 Task: Look for space in Fraijanes, Guatemala from 2nd September, 2023 to 6th September, 2023 for 2 adults in price range Rs.15000 to Rs.20000. Place can be entire place with 1  bedroom having 1 bed and 1 bathroom. Property type can be house, flat, guest house, hotel. Booking option can be shelf check-in. Required host language is English.
Action: Mouse moved to (430, 72)
Screenshot: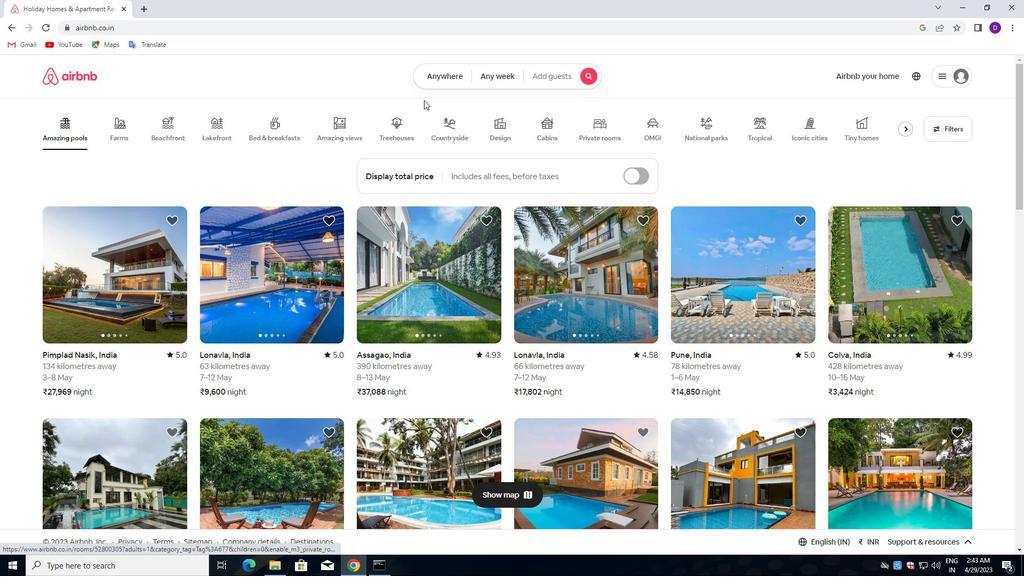 
Action: Mouse pressed left at (430, 72)
Screenshot: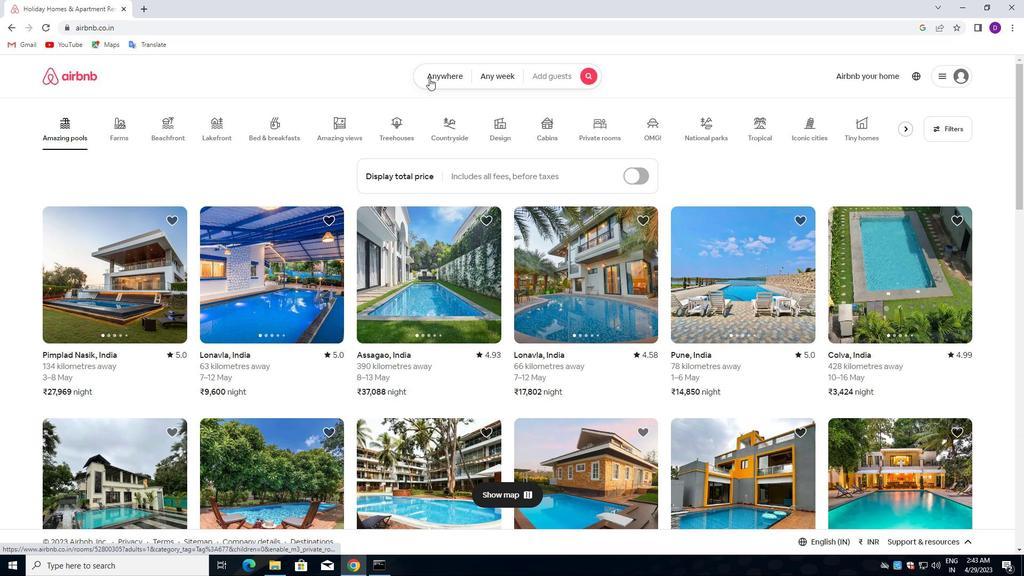 
Action: Mouse moved to (325, 120)
Screenshot: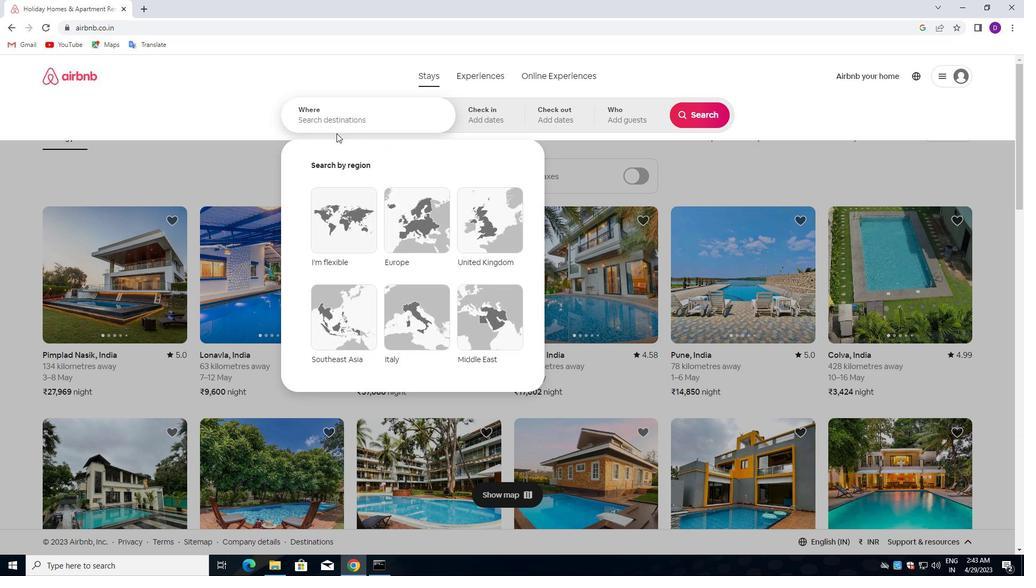 
Action: Mouse pressed left at (325, 120)
Screenshot: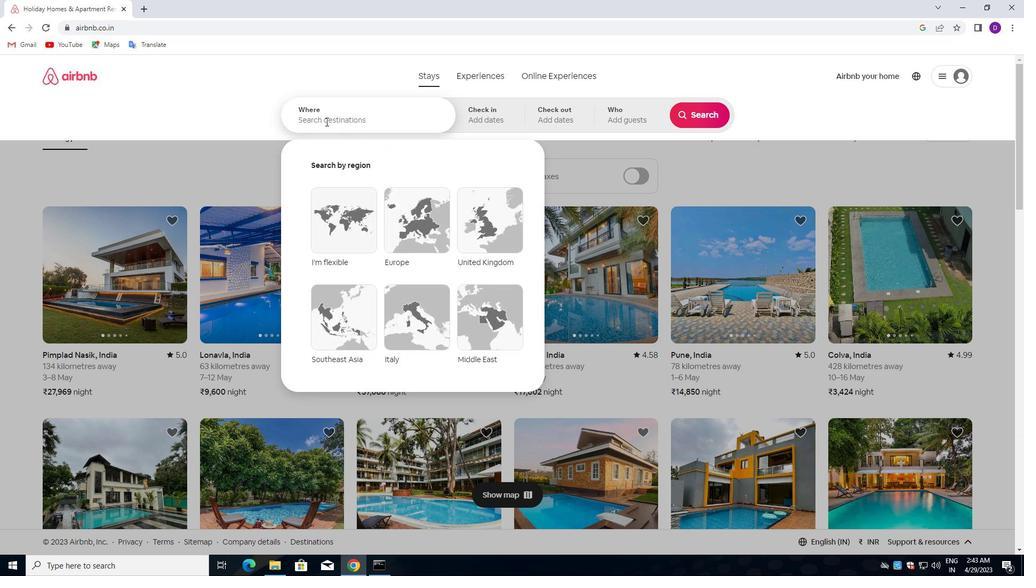
Action: Key pressed <Key.shift><Key.shift><Key.shift><Key.shift><Key.shift><Key.shift><Key.shift>FRAI
Screenshot: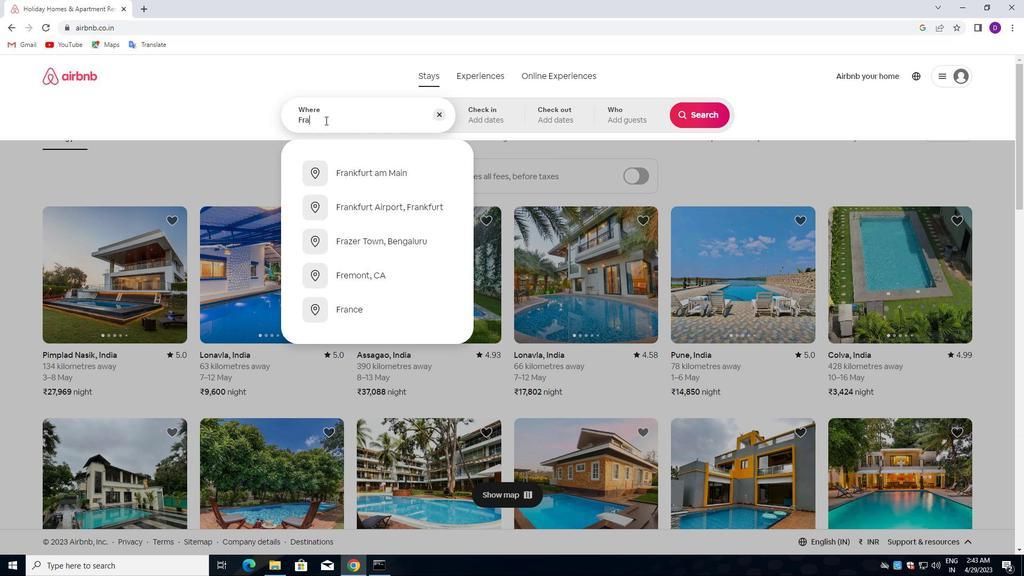 
Action: Mouse moved to (325, 120)
Screenshot: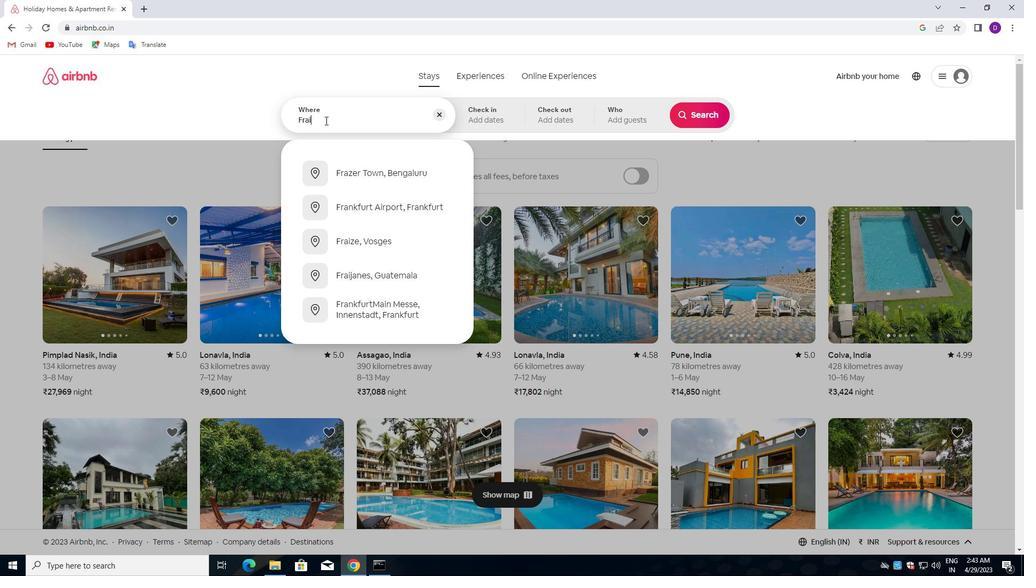 
Action: Key pressed JANES<Key.down><Key.enter>
Screenshot: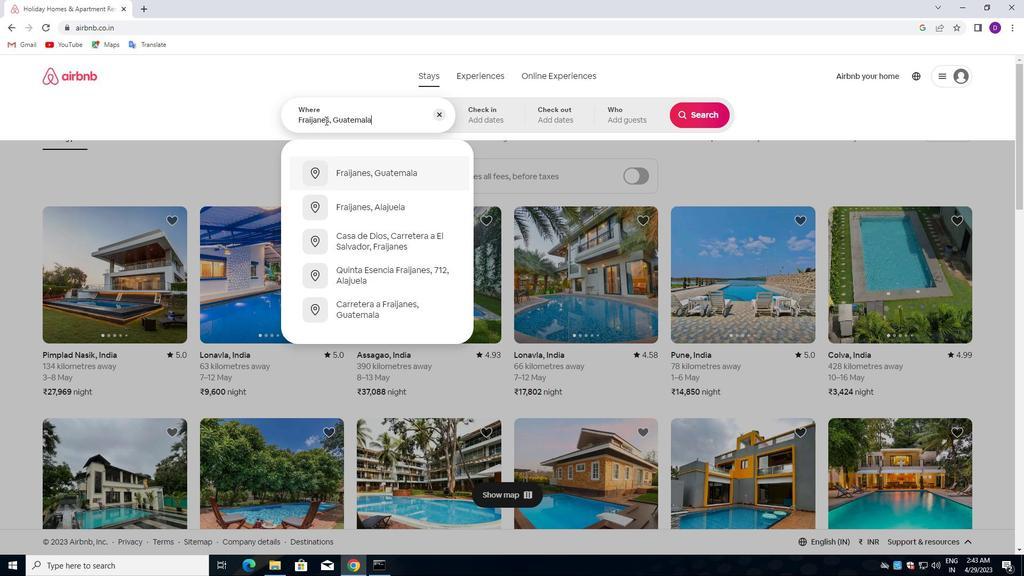 
Action: Mouse moved to (696, 203)
Screenshot: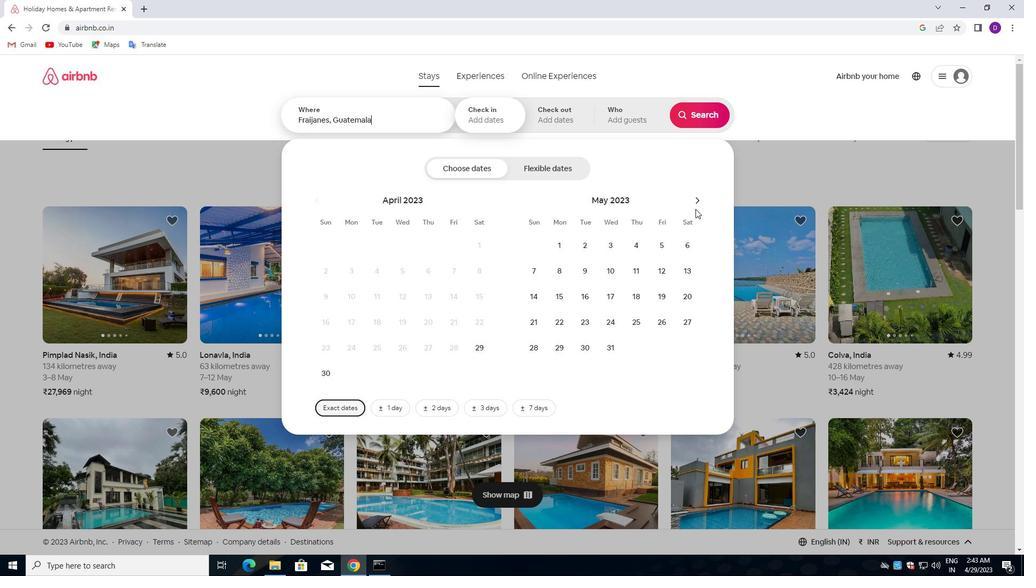 
Action: Mouse pressed left at (696, 203)
Screenshot: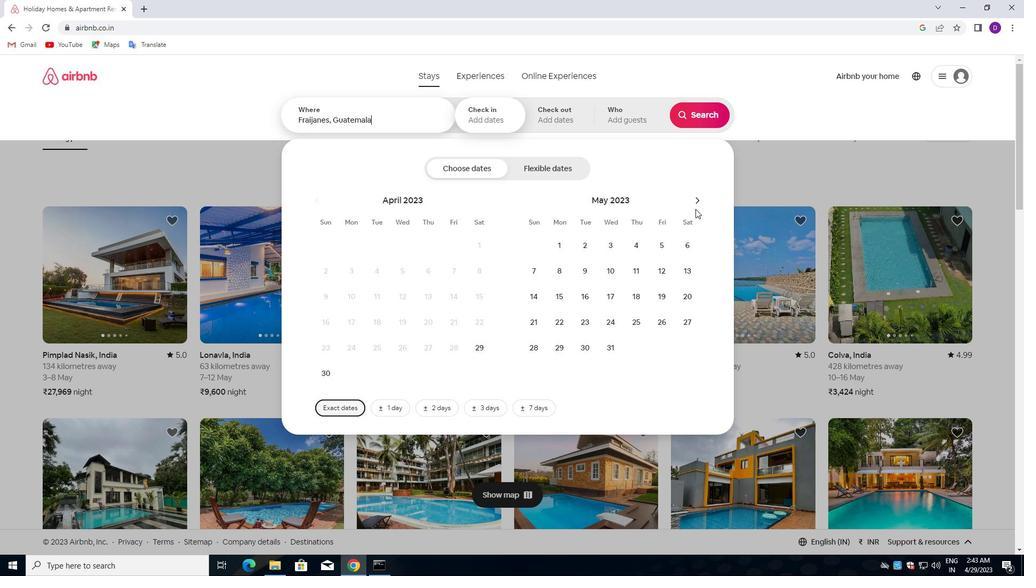 
Action: Mouse pressed left at (696, 203)
Screenshot: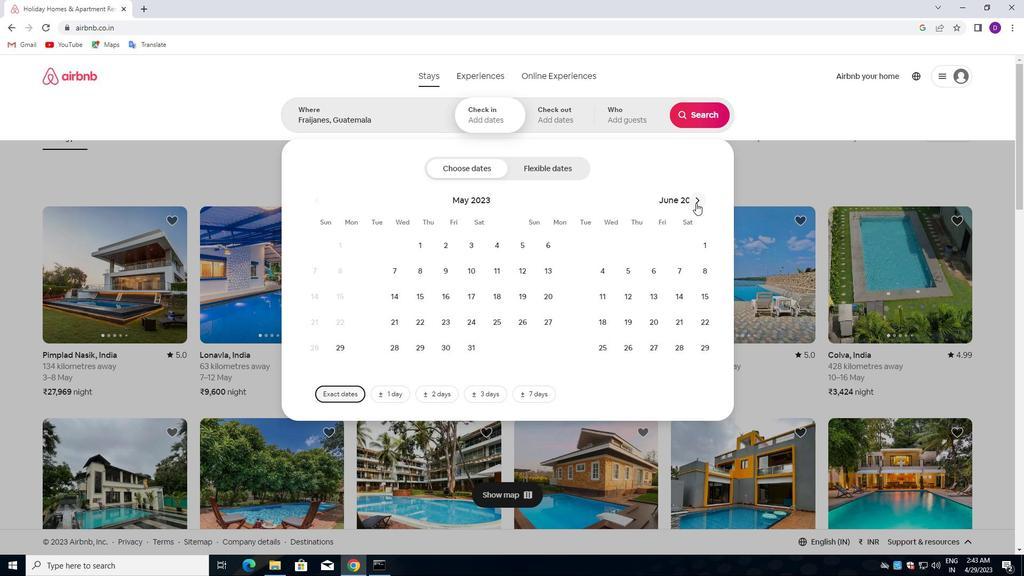 
Action: Mouse pressed left at (696, 203)
Screenshot: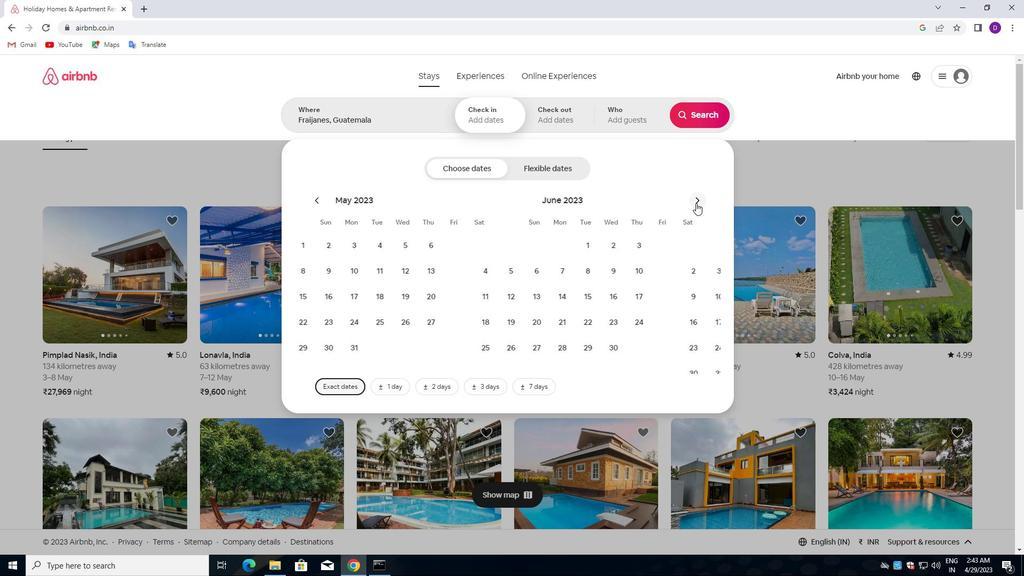 
Action: Mouse pressed left at (696, 203)
Screenshot: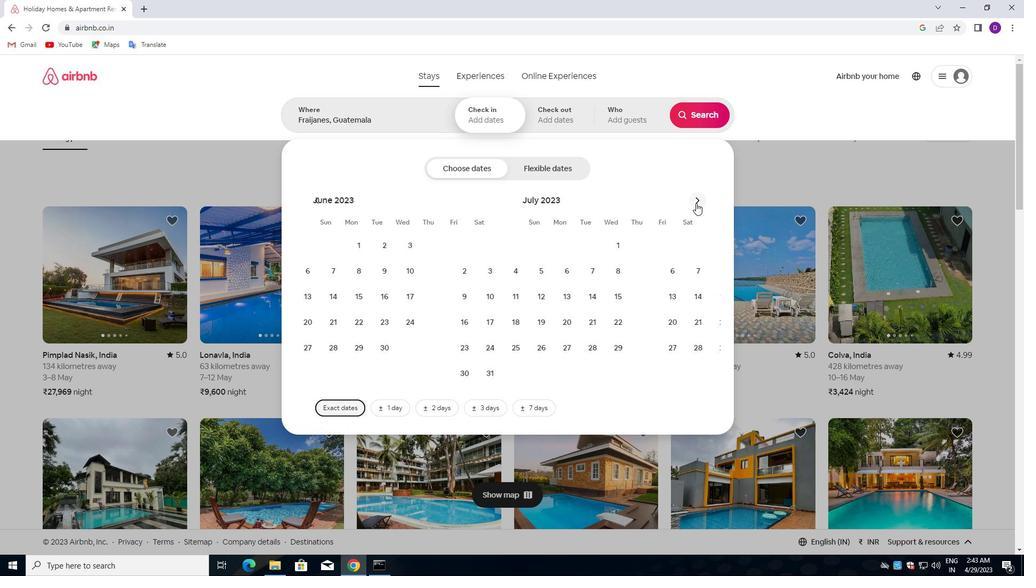 
Action: Mouse moved to (686, 243)
Screenshot: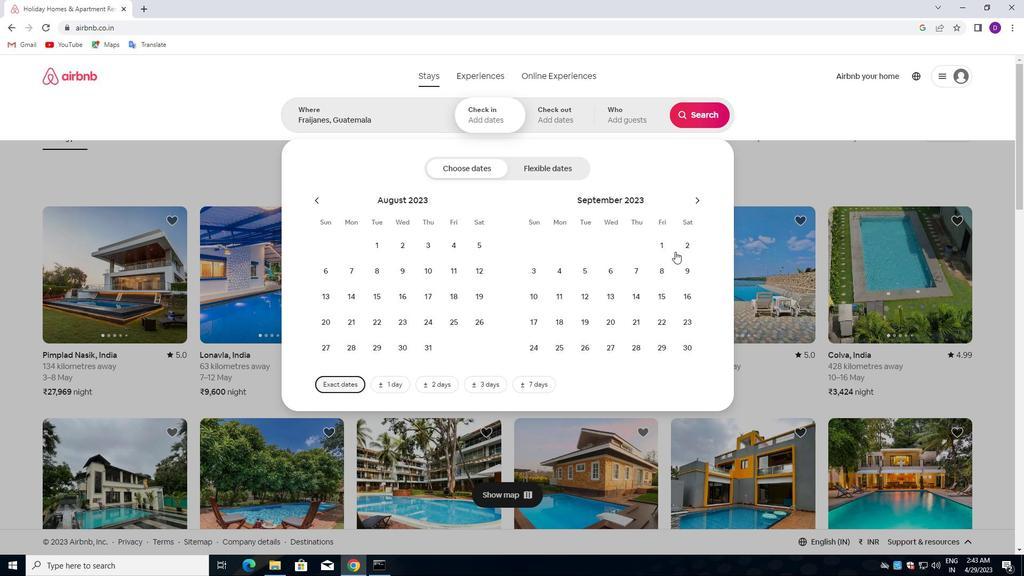 
Action: Mouse pressed left at (686, 243)
Screenshot: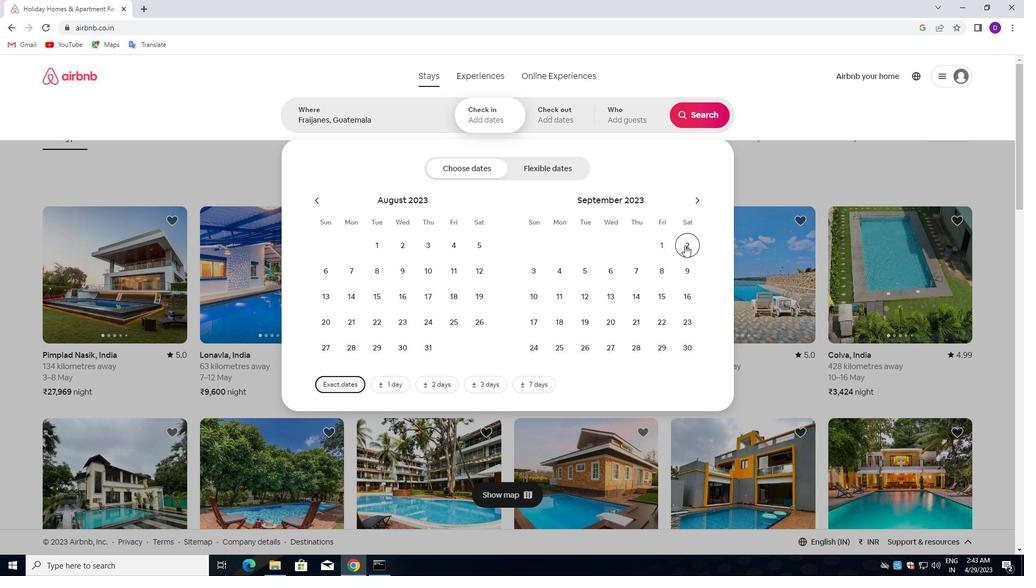 
Action: Mouse moved to (616, 268)
Screenshot: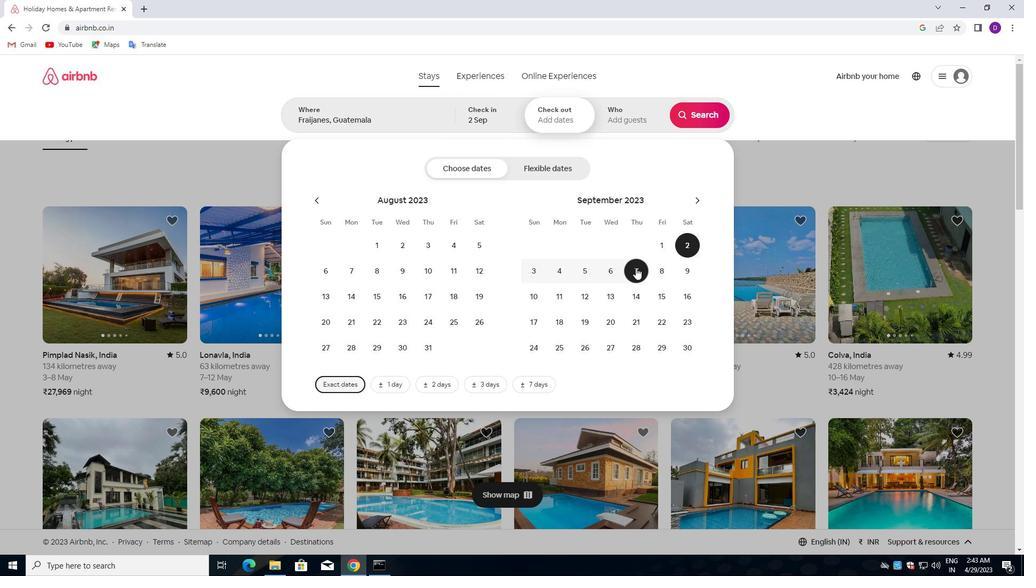 
Action: Mouse pressed left at (616, 268)
Screenshot: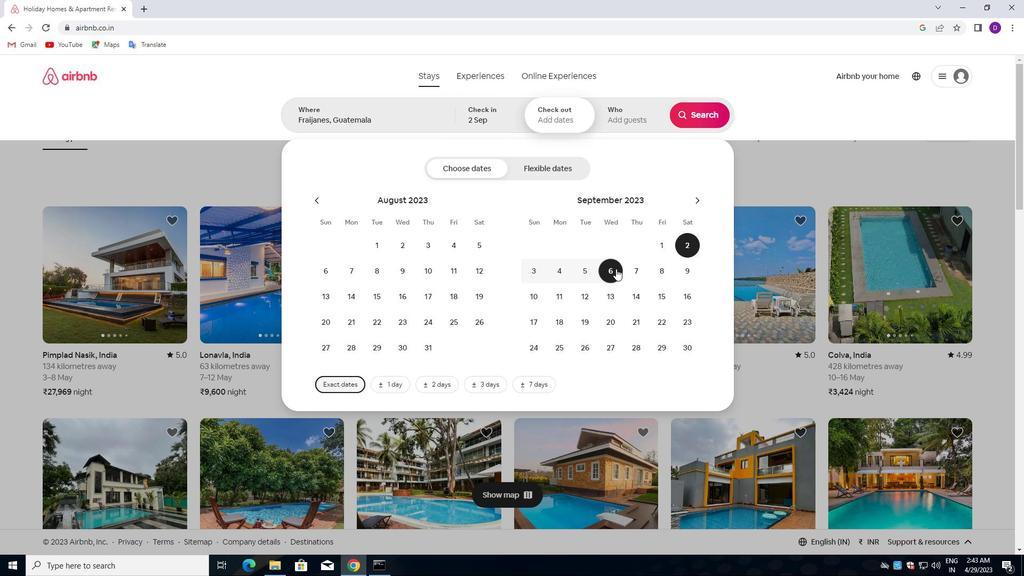 
Action: Mouse moved to (619, 113)
Screenshot: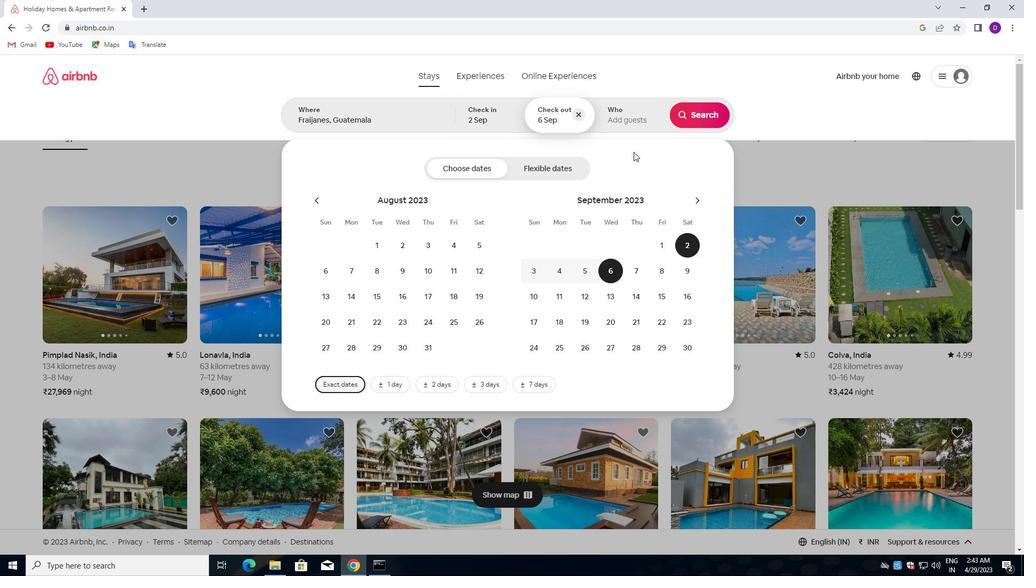 
Action: Mouse pressed left at (619, 113)
Screenshot: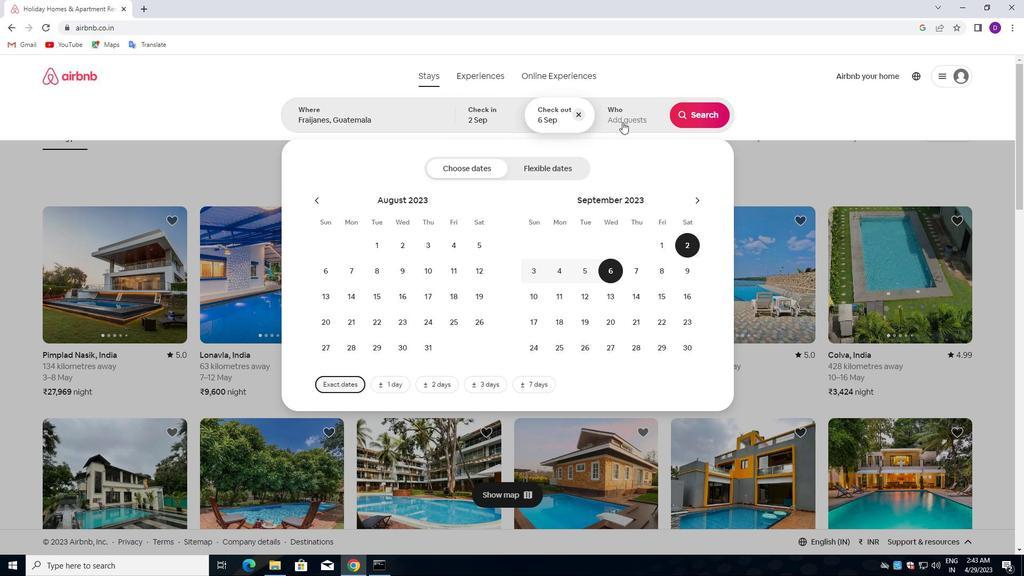 
Action: Mouse moved to (702, 170)
Screenshot: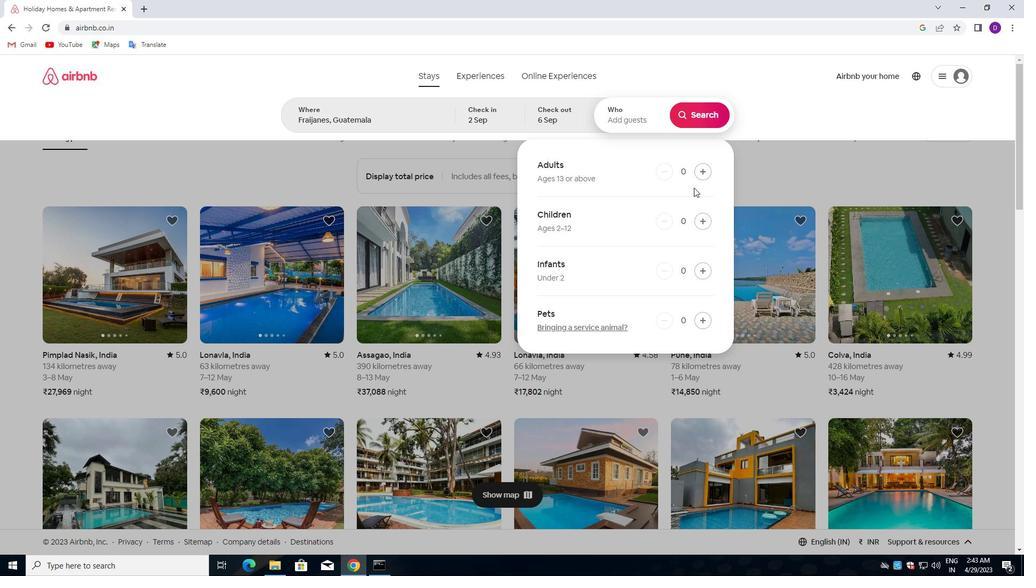 
Action: Mouse pressed left at (702, 170)
Screenshot: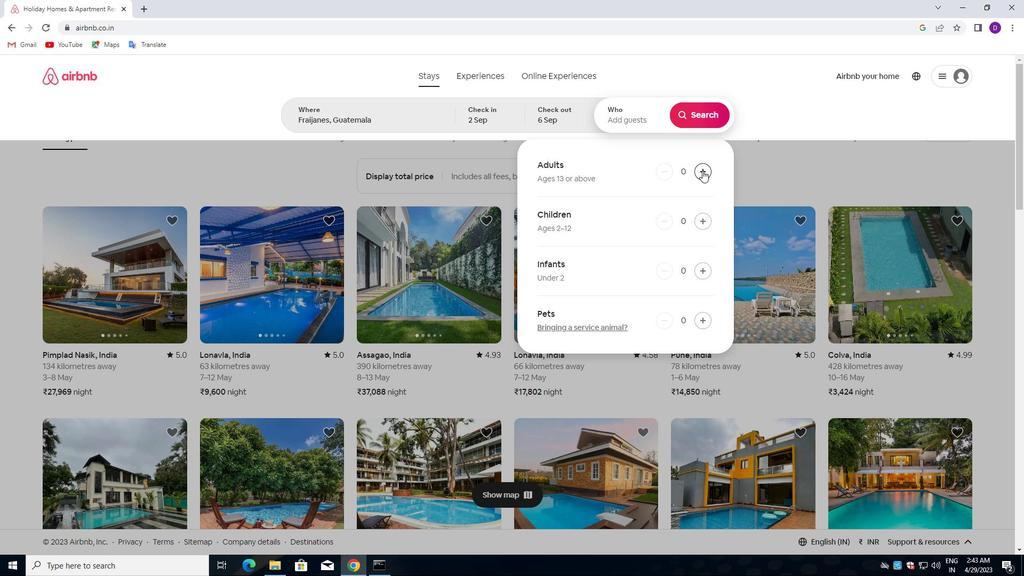 
Action: Mouse pressed left at (702, 170)
Screenshot: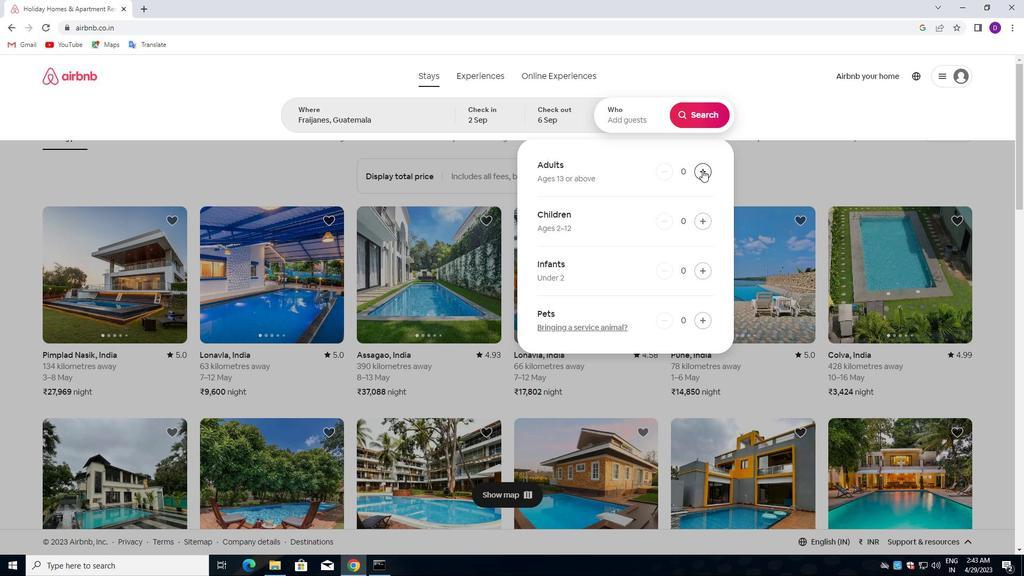 
Action: Mouse moved to (691, 116)
Screenshot: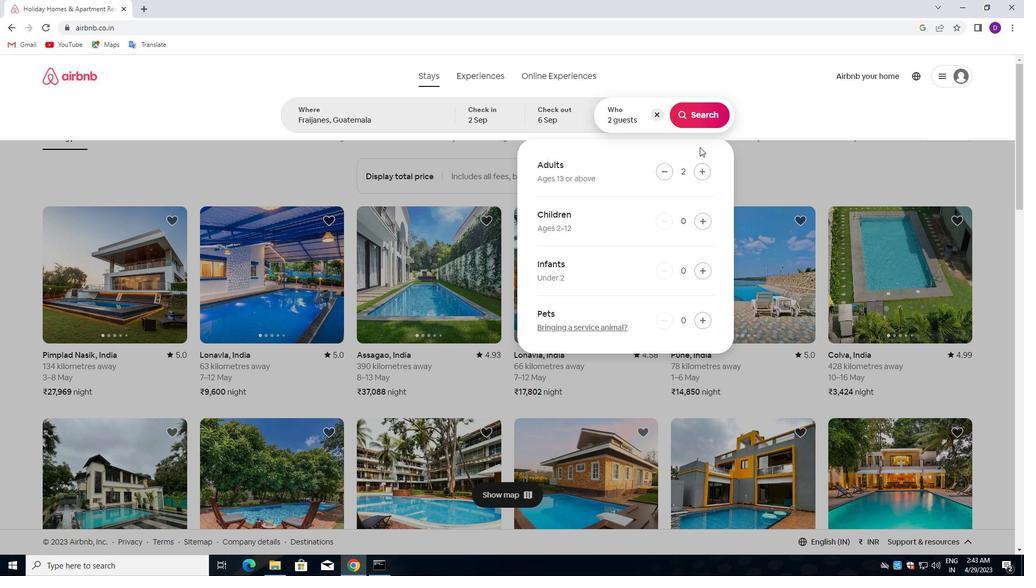 
Action: Mouse pressed left at (691, 116)
Screenshot: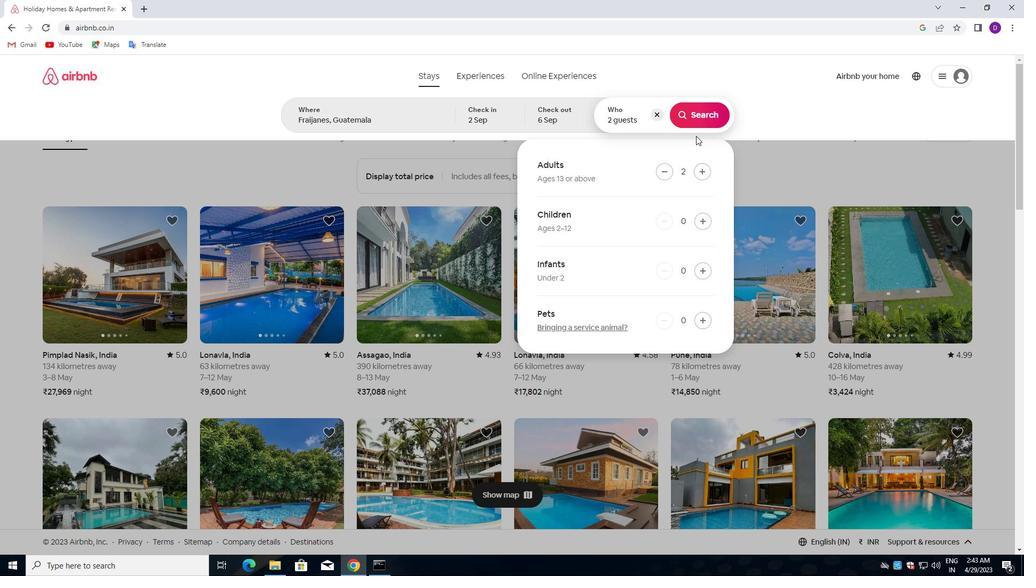 
Action: Mouse moved to (962, 114)
Screenshot: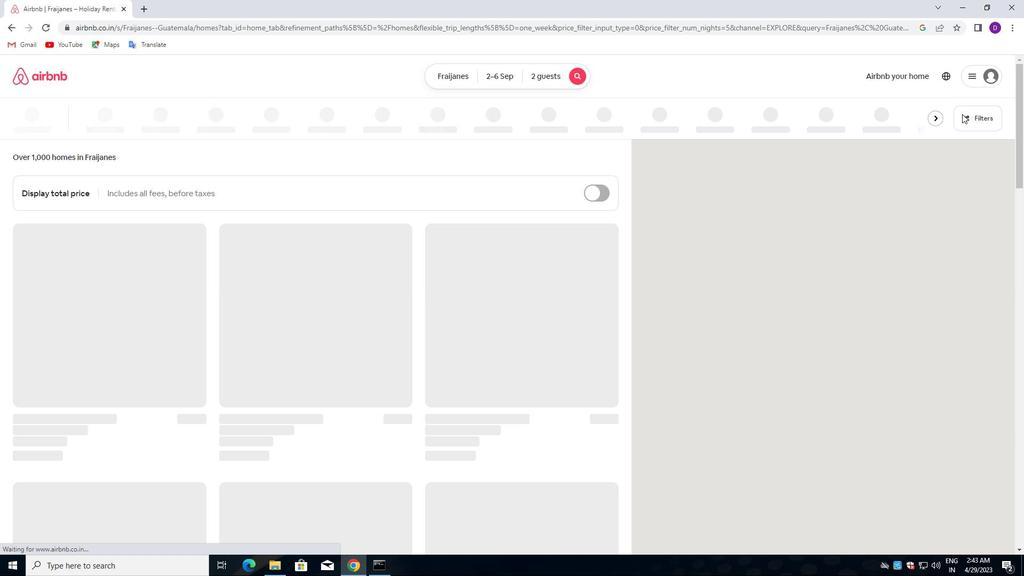 
Action: Mouse pressed left at (962, 114)
Screenshot: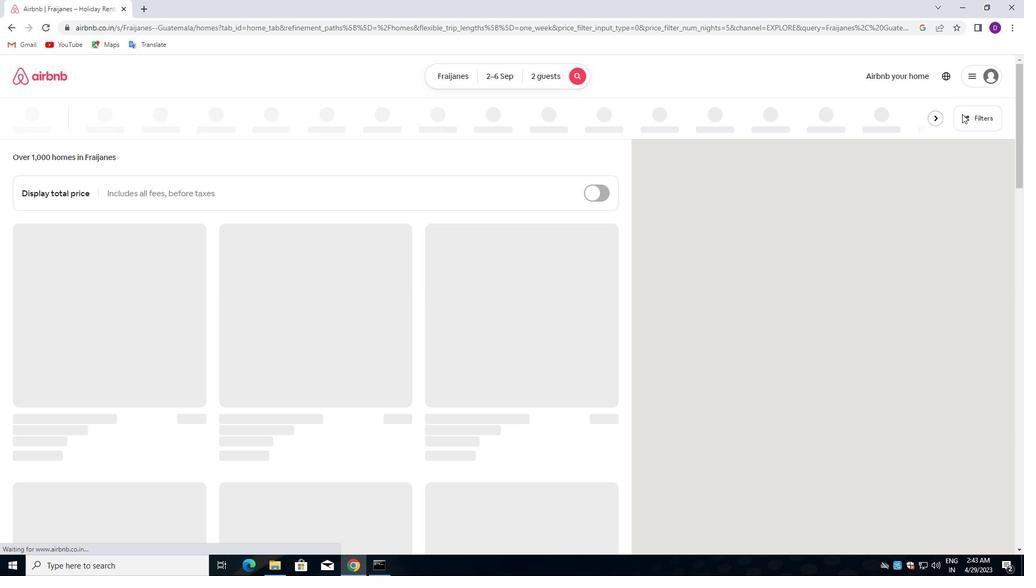 
Action: Mouse moved to (373, 257)
Screenshot: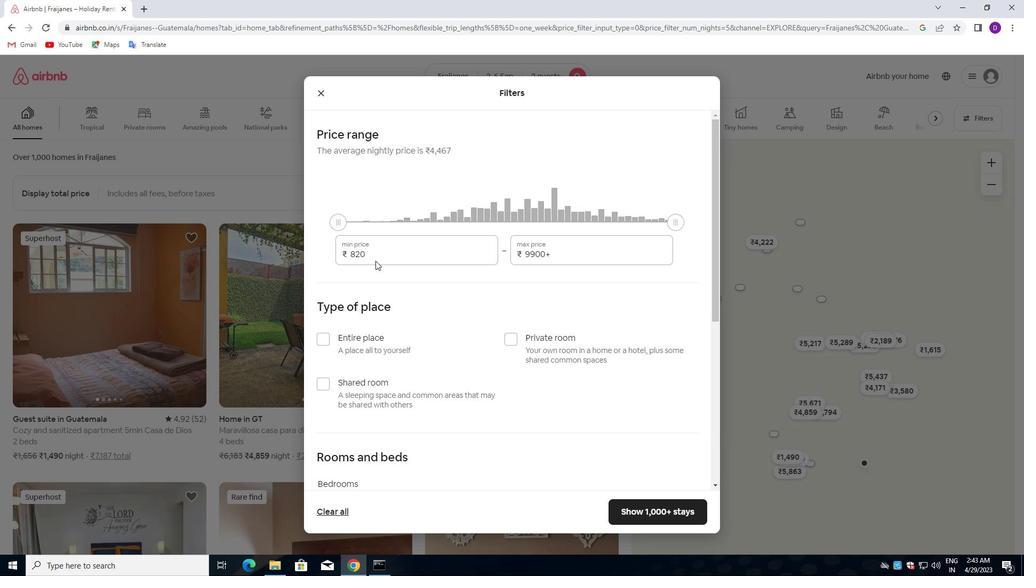 
Action: Mouse pressed left at (373, 257)
Screenshot: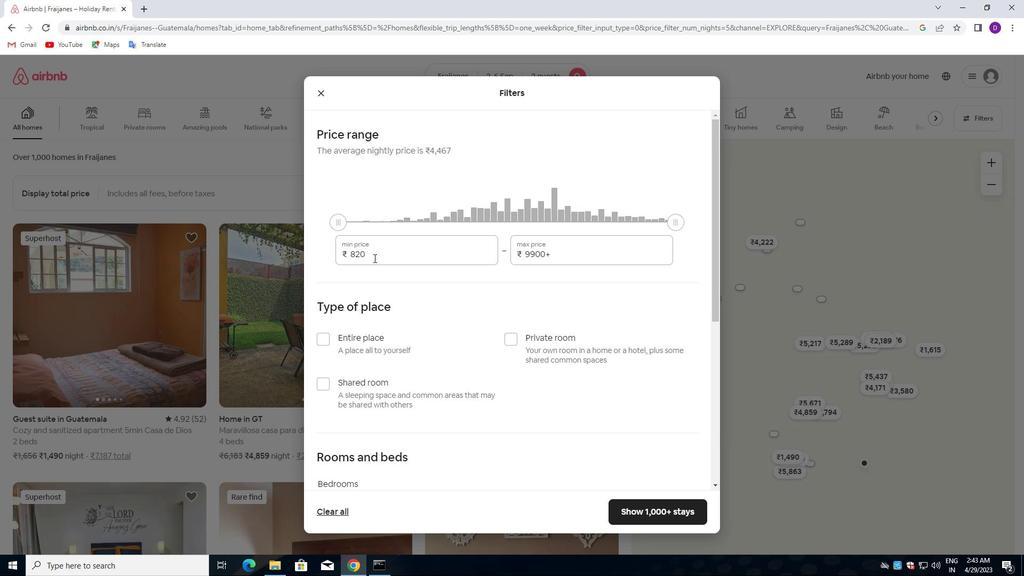 
Action: Mouse pressed left at (373, 257)
Screenshot: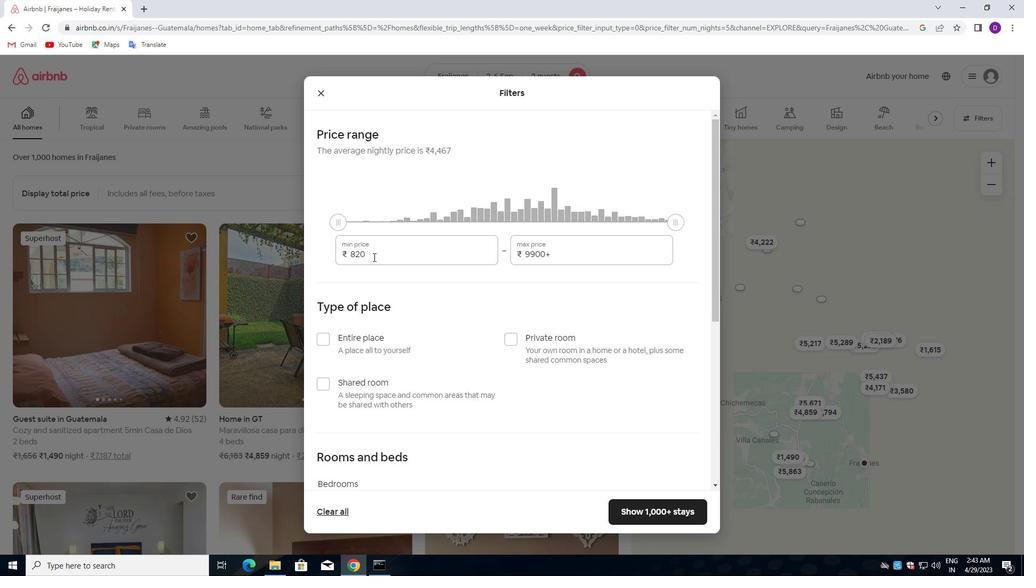 
Action: Key pressed 15000<Key.tab>200<Key.backspace><Key.backspace><Key.backspace><Key.backspace><Key.backspace><Key.backspace><Key.backspace><Key.backspace><Key.backspace><Key.backspace>20000
Screenshot: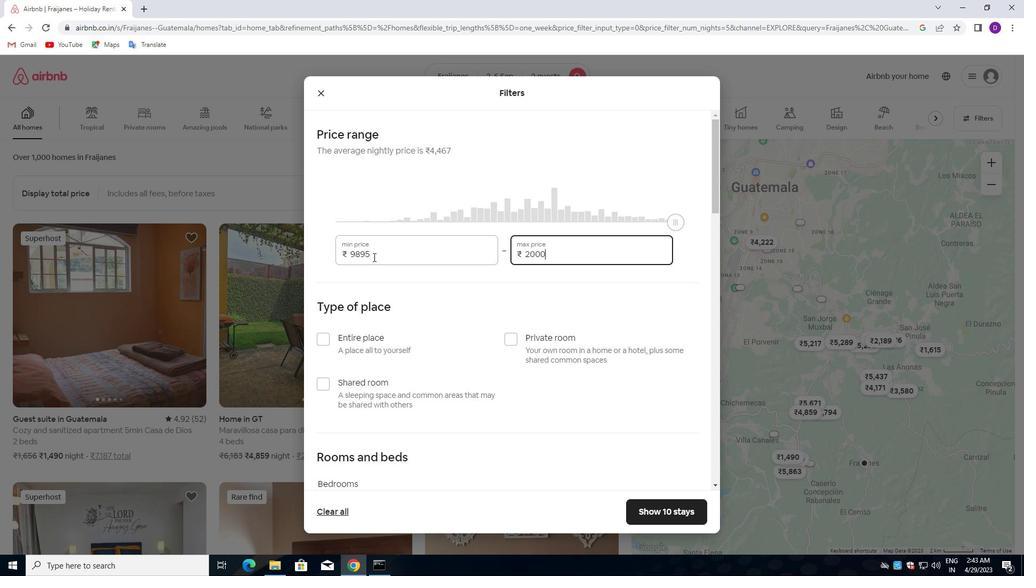 
Action: Mouse scrolled (373, 256) with delta (0, 0)
Screenshot: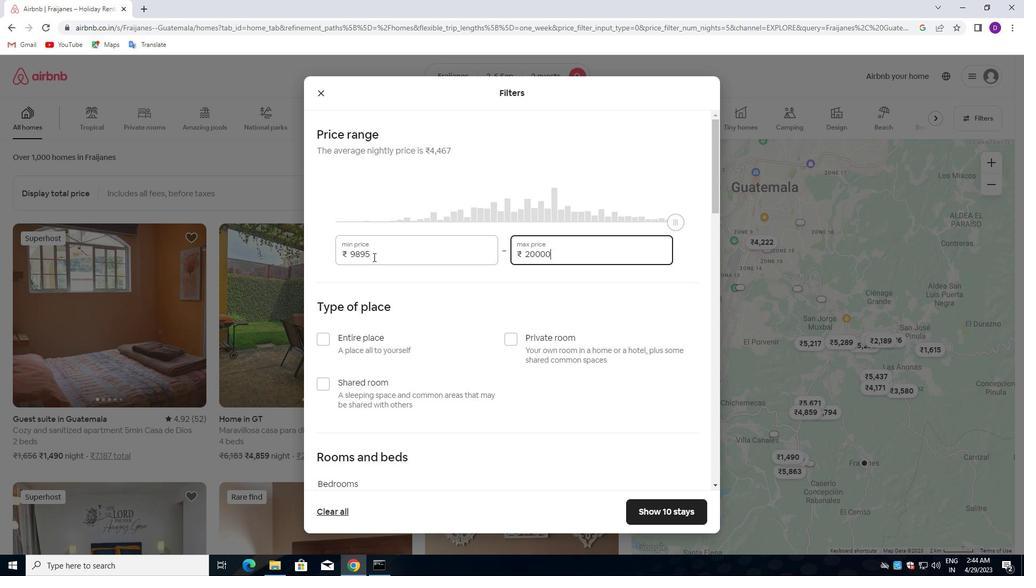 
Action: Mouse moved to (373, 200)
Screenshot: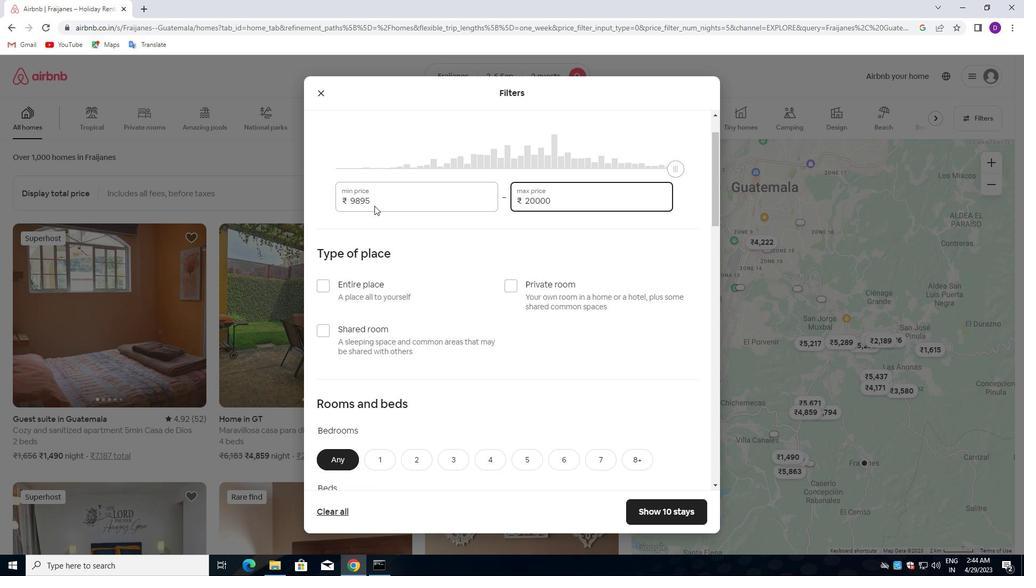 
Action: Mouse pressed left at (373, 200)
Screenshot: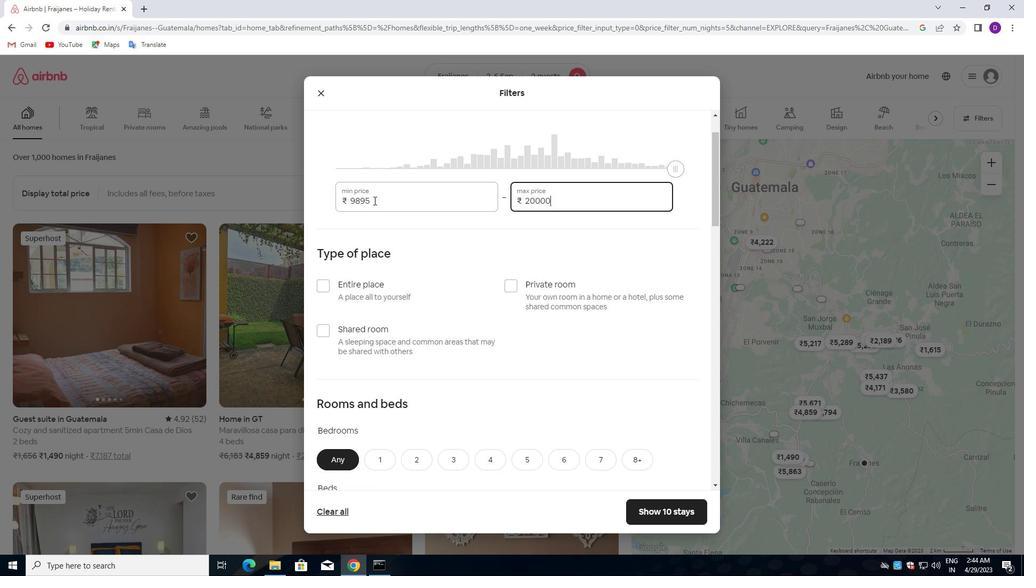 
Action: Mouse pressed left at (373, 200)
Screenshot: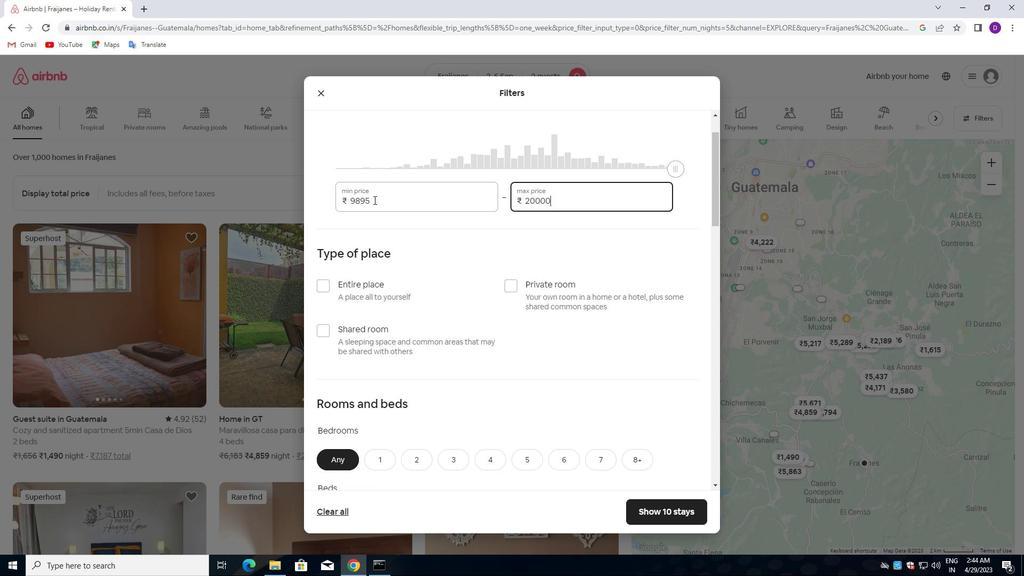 
Action: Key pressed 15000
Screenshot: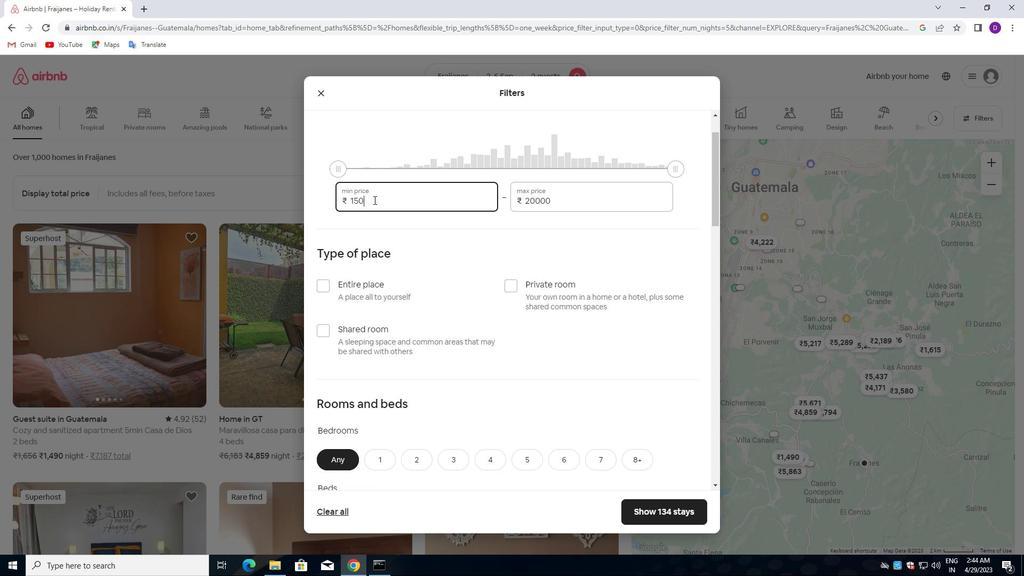 
Action: Mouse moved to (374, 203)
Screenshot: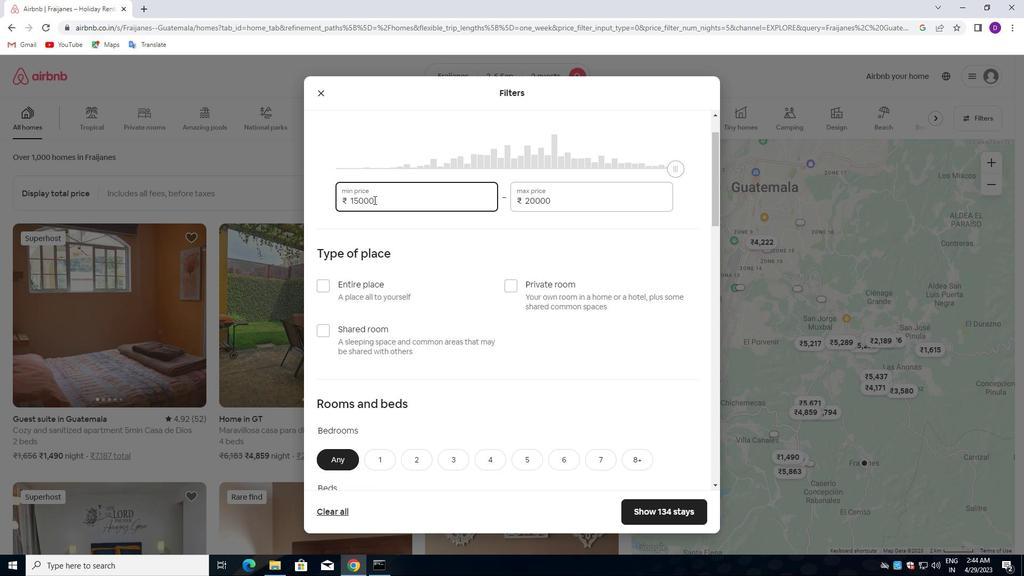 
Action: Mouse scrolled (374, 202) with delta (0, 0)
Screenshot: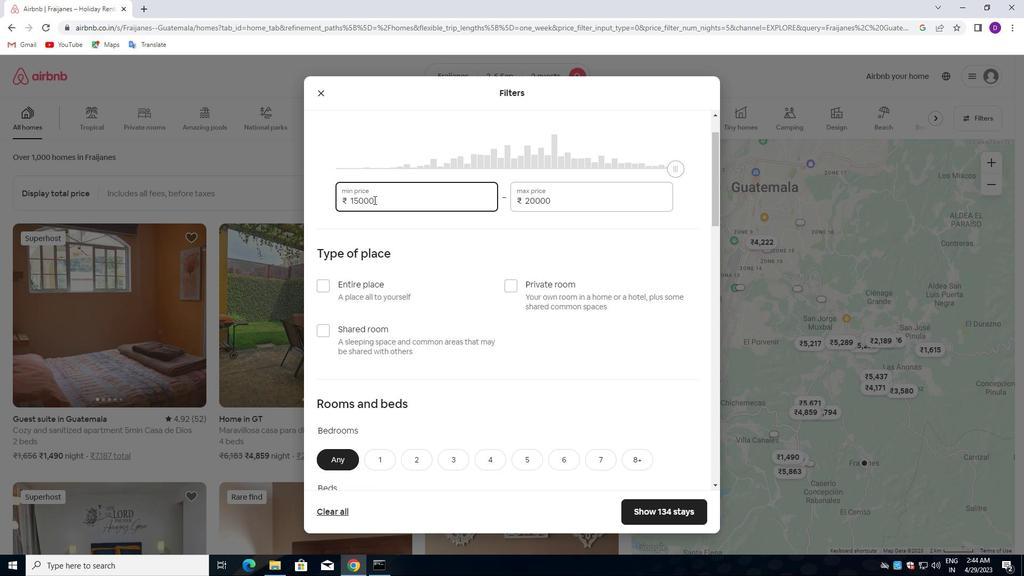 
Action: Mouse moved to (378, 210)
Screenshot: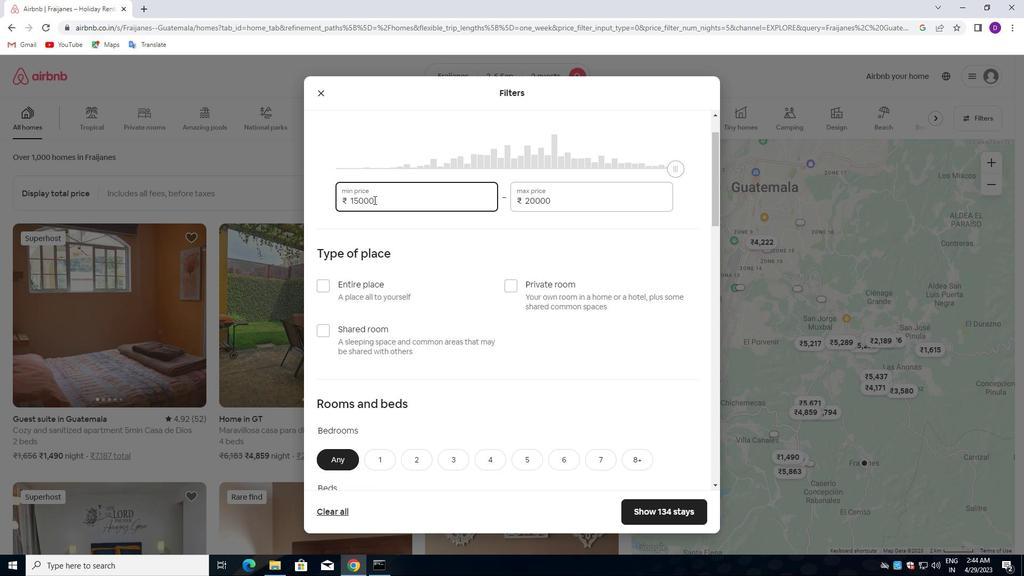 
Action: Mouse scrolled (378, 210) with delta (0, 0)
Screenshot: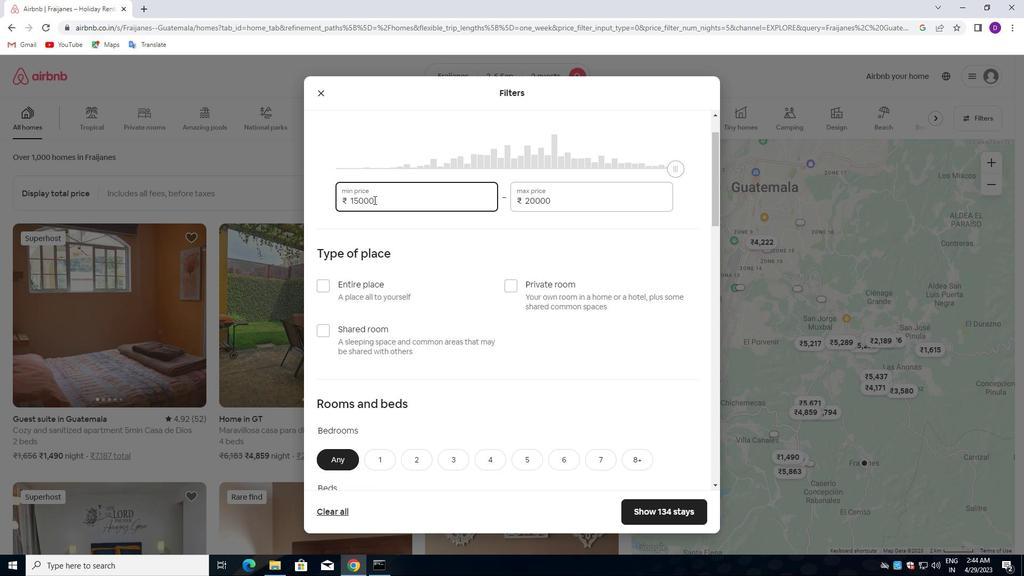 
Action: Mouse moved to (435, 266)
Screenshot: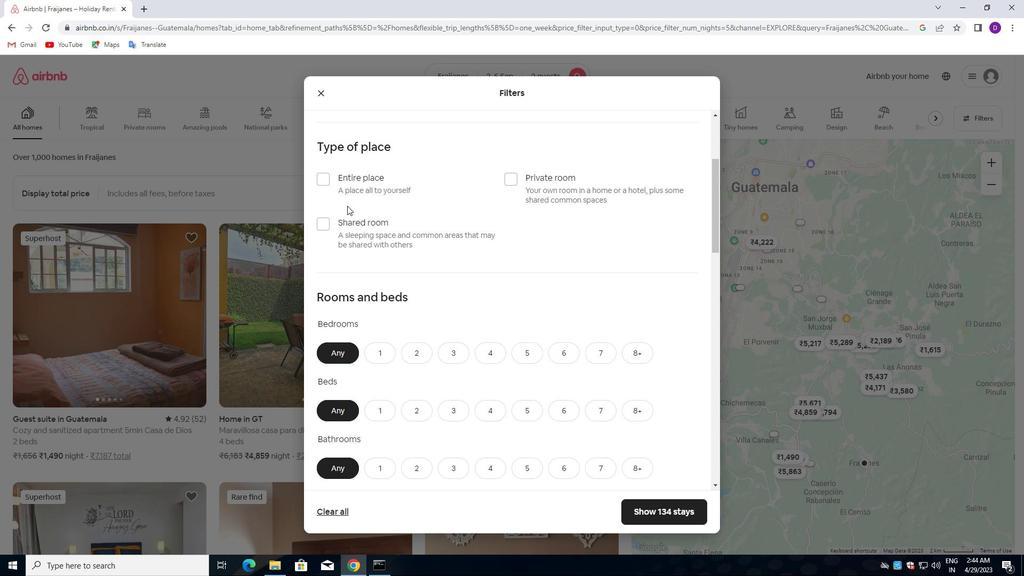 
Action: Mouse scrolled (435, 267) with delta (0, 0)
Screenshot: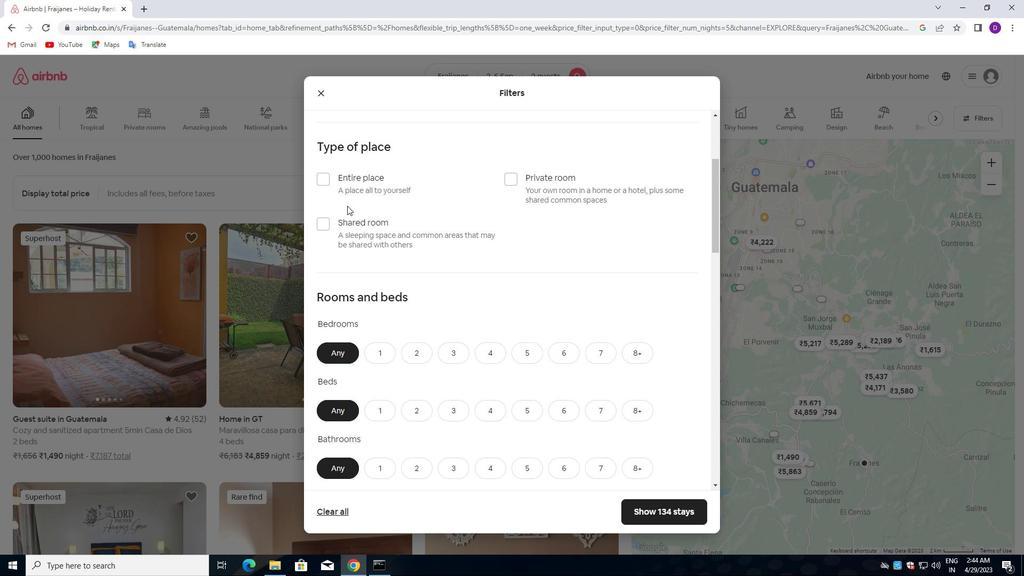 
Action: Mouse scrolled (435, 267) with delta (0, 0)
Screenshot: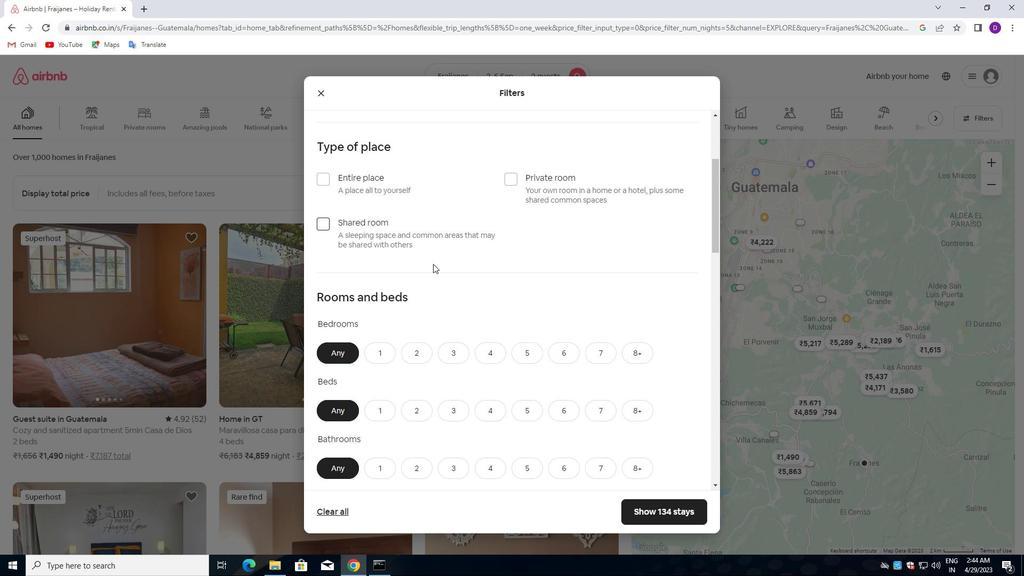 
Action: Mouse moved to (569, 197)
Screenshot: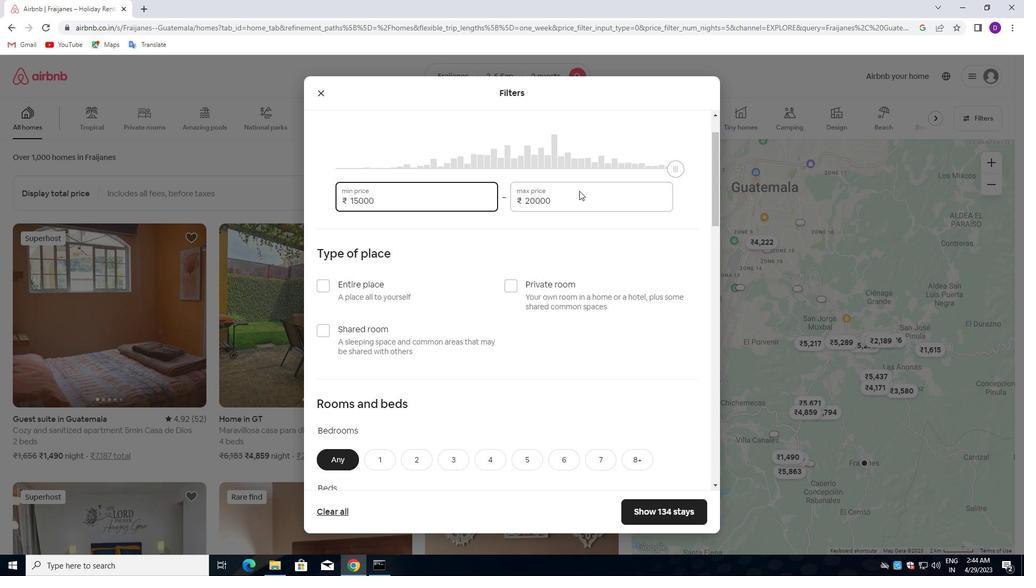 
Action: Mouse pressed left at (569, 197)
Screenshot: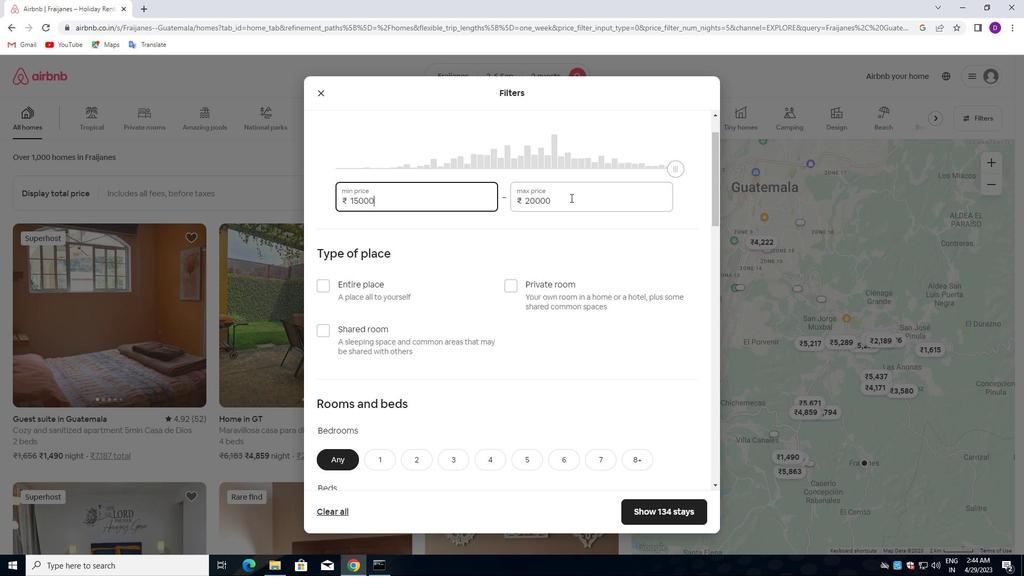 
Action: Mouse moved to (383, 292)
Screenshot: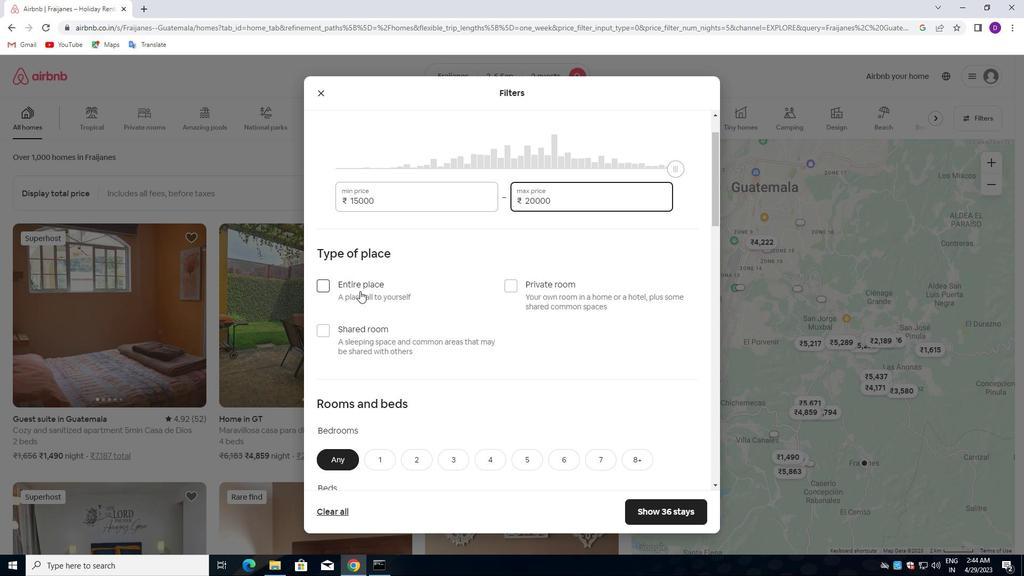 
Action: Mouse scrolled (383, 291) with delta (0, 0)
Screenshot: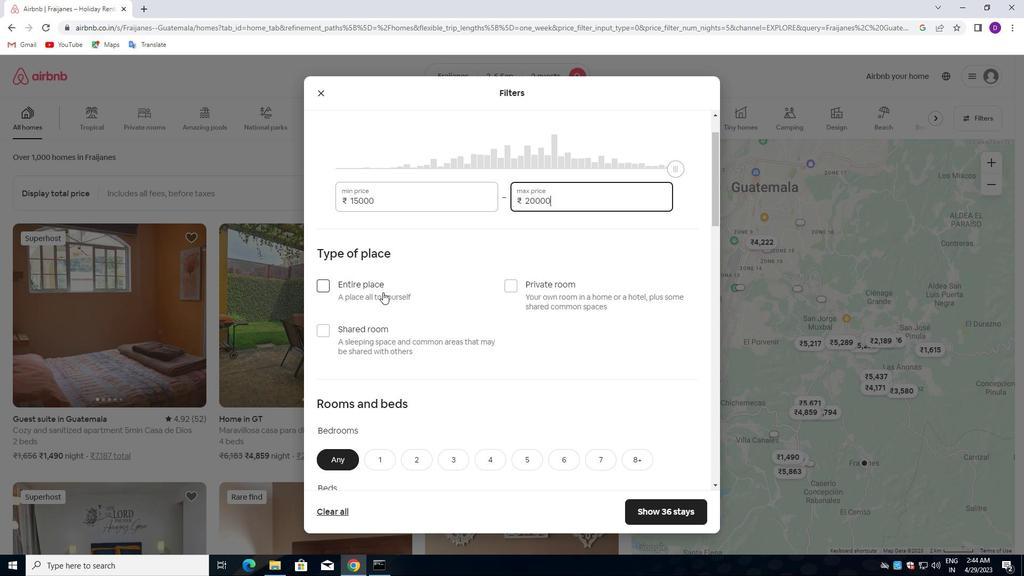 
Action: Mouse moved to (327, 233)
Screenshot: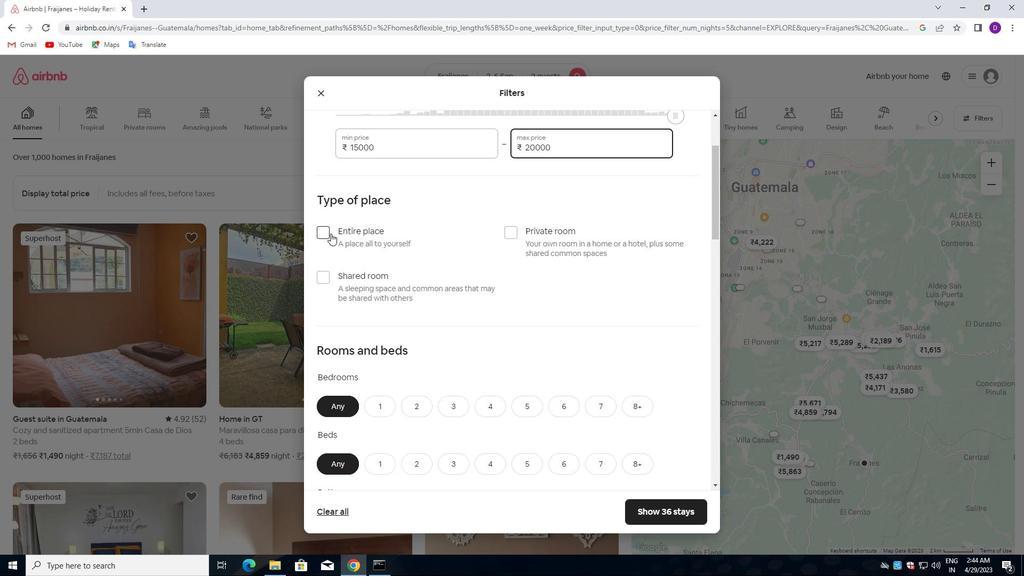 
Action: Mouse pressed left at (327, 233)
Screenshot: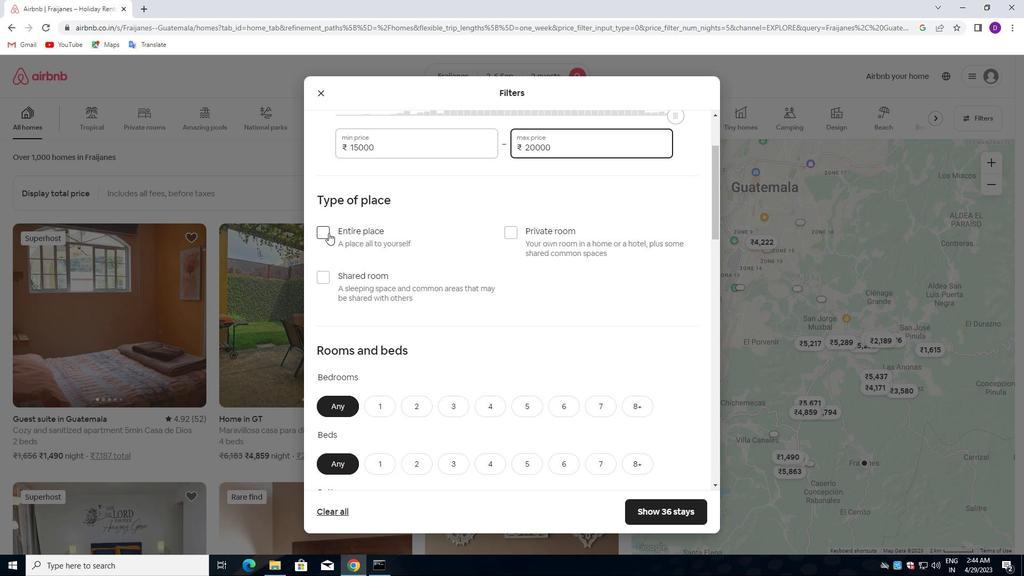 
Action: Mouse moved to (438, 297)
Screenshot: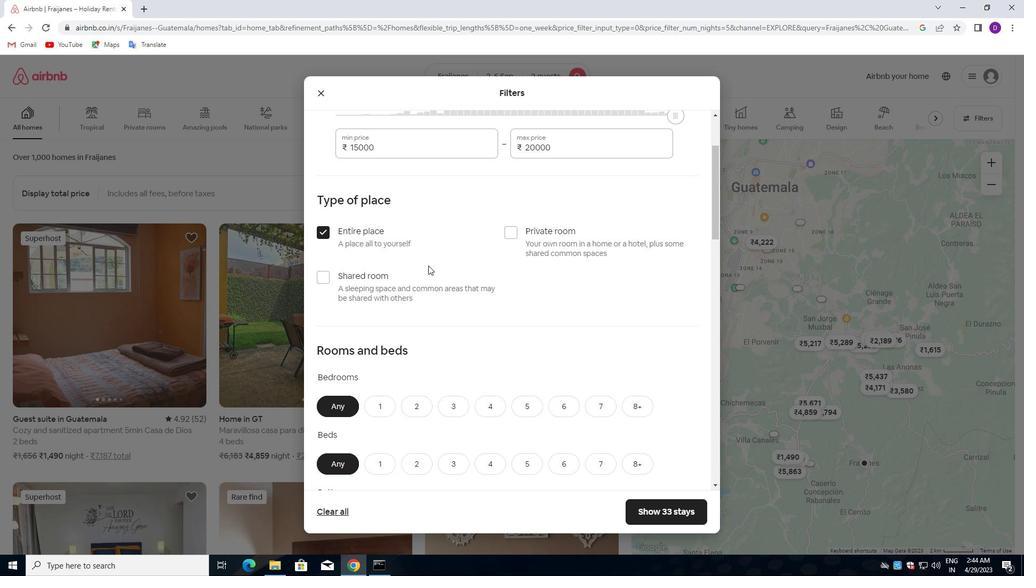 
Action: Mouse scrolled (438, 297) with delta (0, 0)
Screenshot: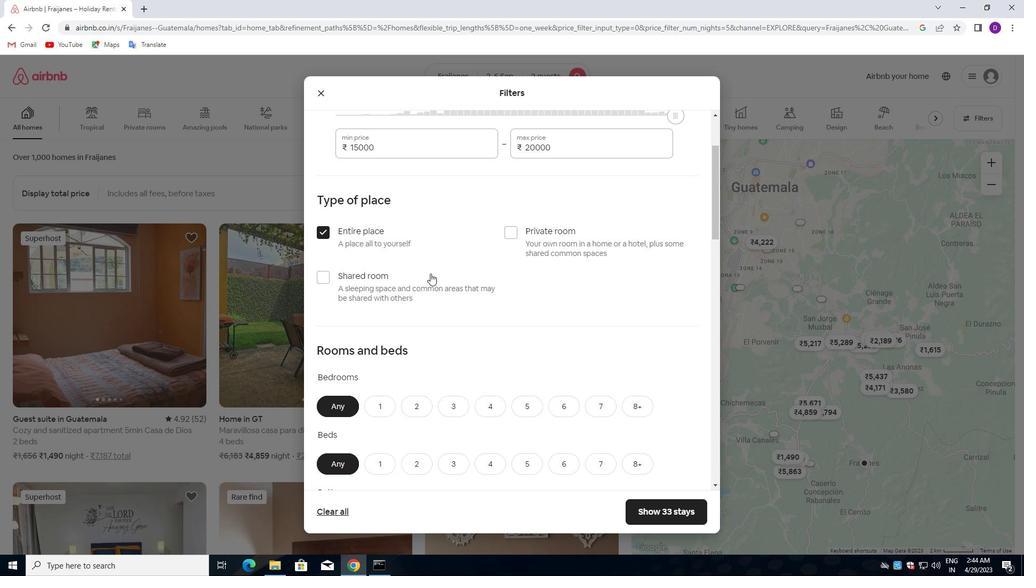
Action: Mouse moved to (439, 299)
Screenshot: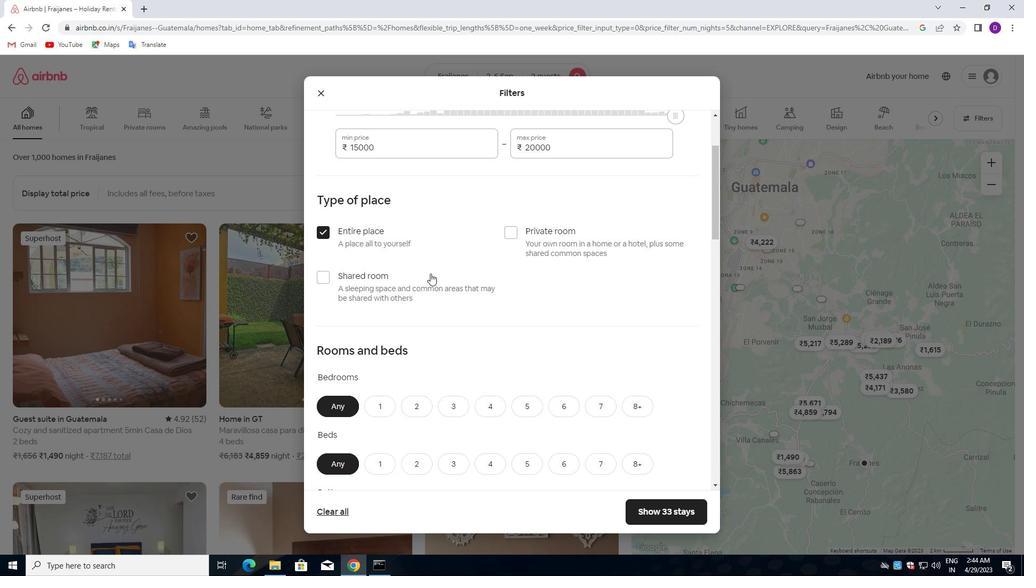 
Action: Mouse scrolled (439, 299) with delta (0, 0)
Screenshot: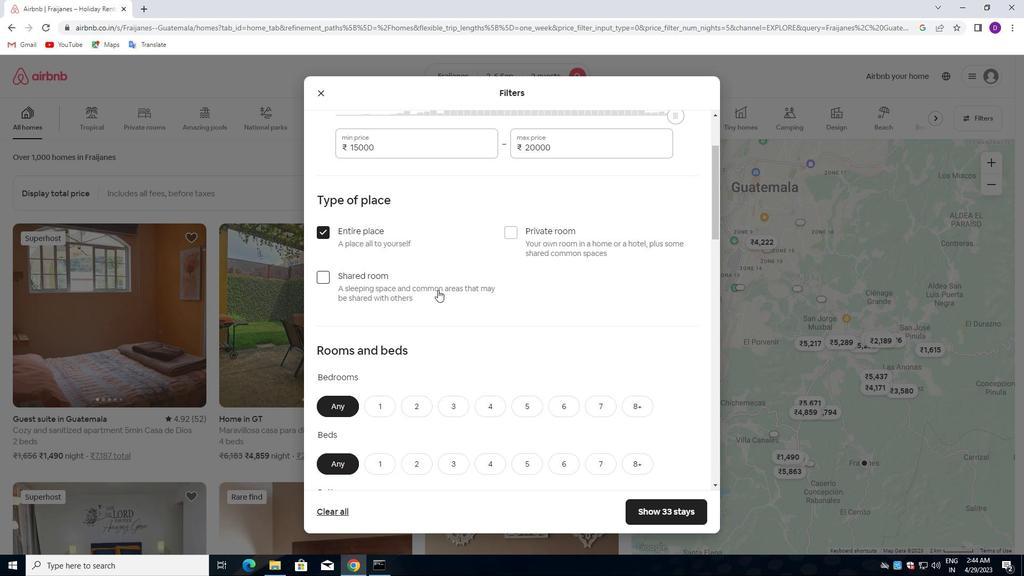 
Action: Mouse moved to (385, 289)
Screenshot: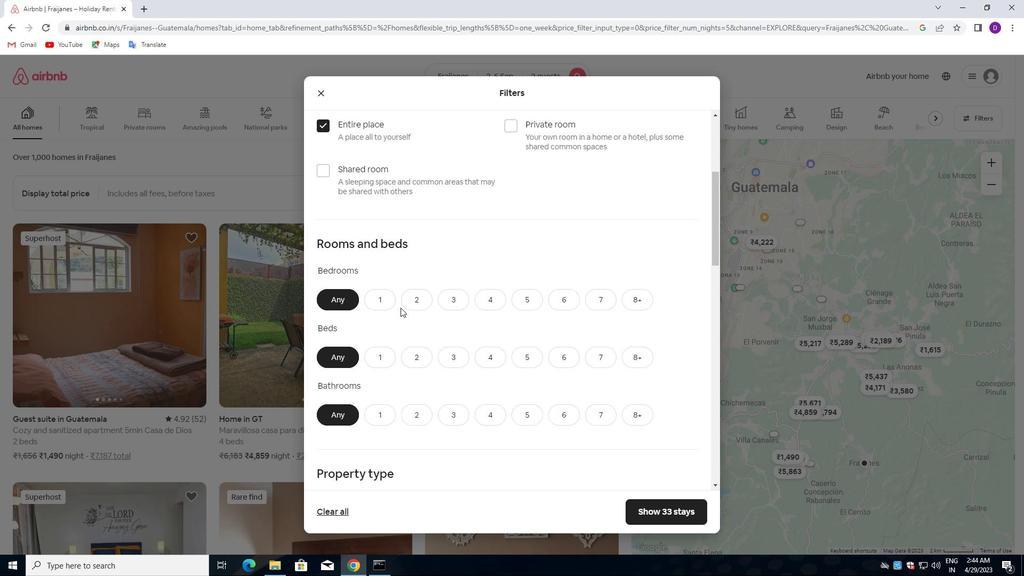 
Action: Mouse pressed left at (385, 289)
Screenshot: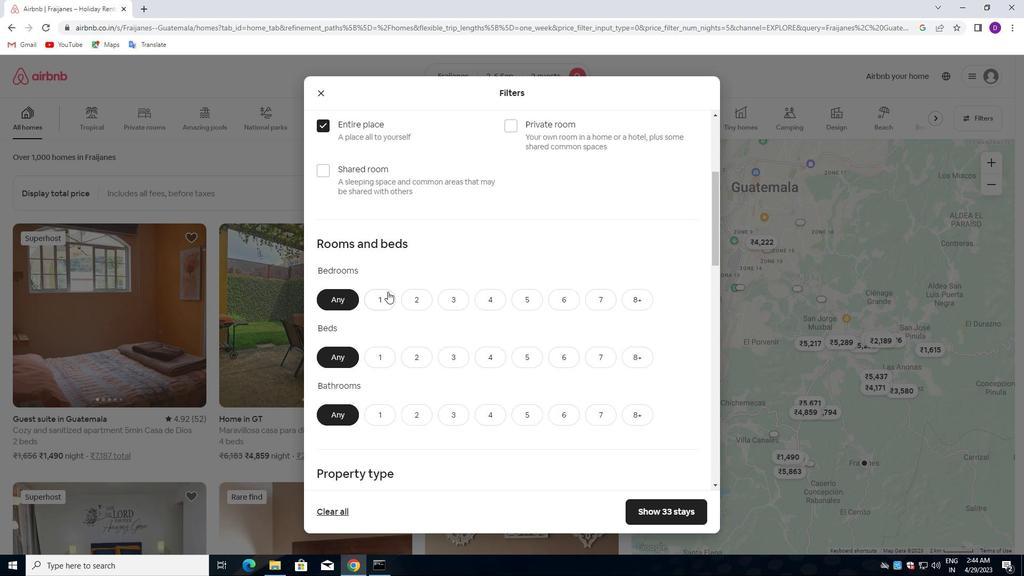 
Action: Mouse moved to (377, 359)
Screenshot: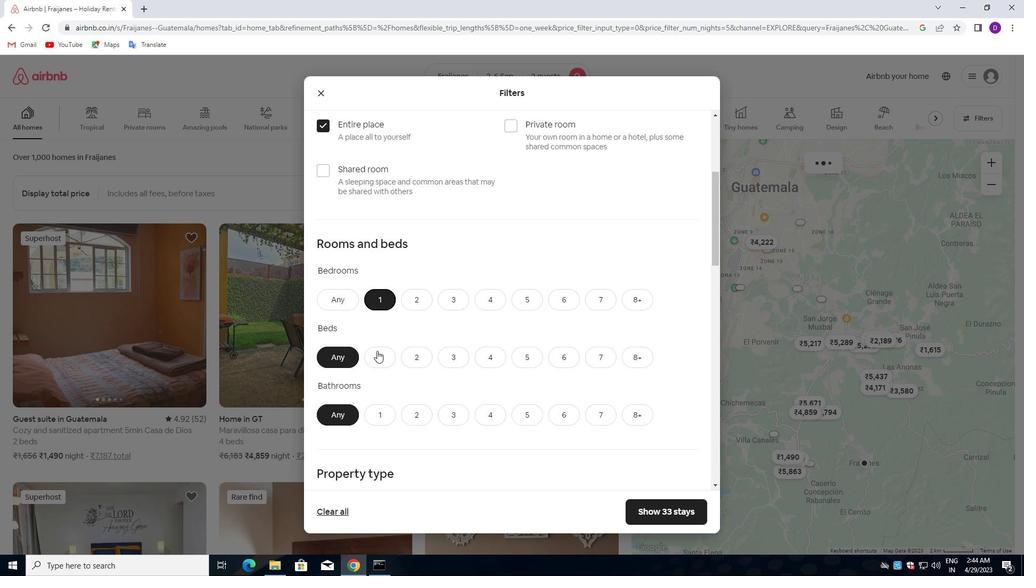 
Action: Mouse pressed left at (377, 359)
Screenshot: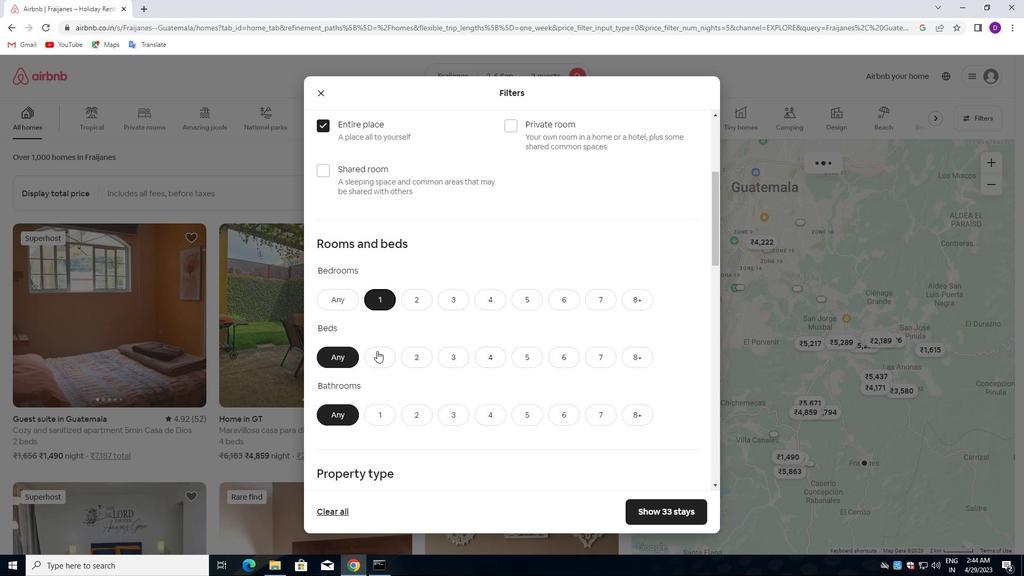 
Action: Mouse moved to (379, 407)
Screenshot: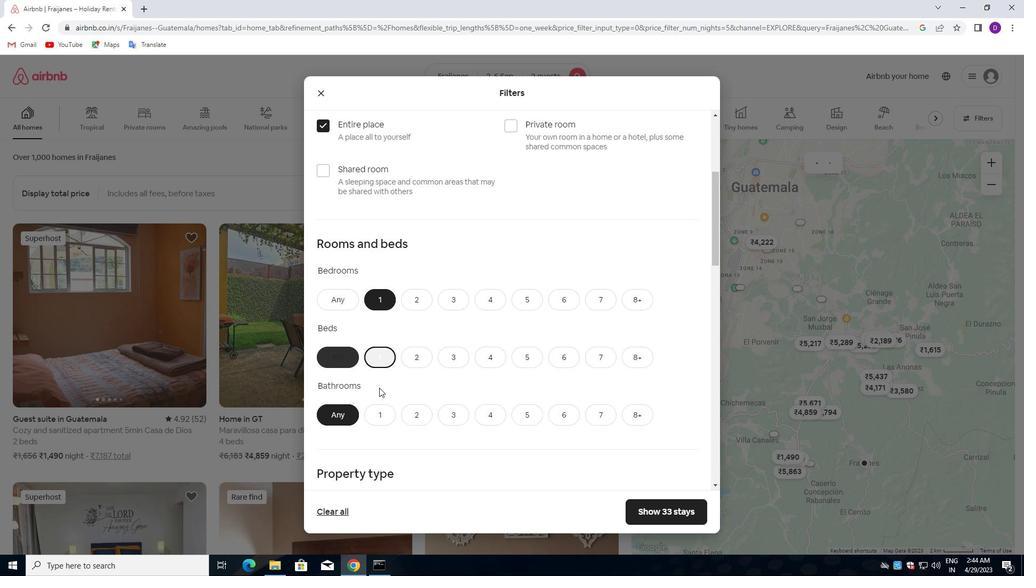
Action: Mouse pressed left at (379, 407)
Screenshot: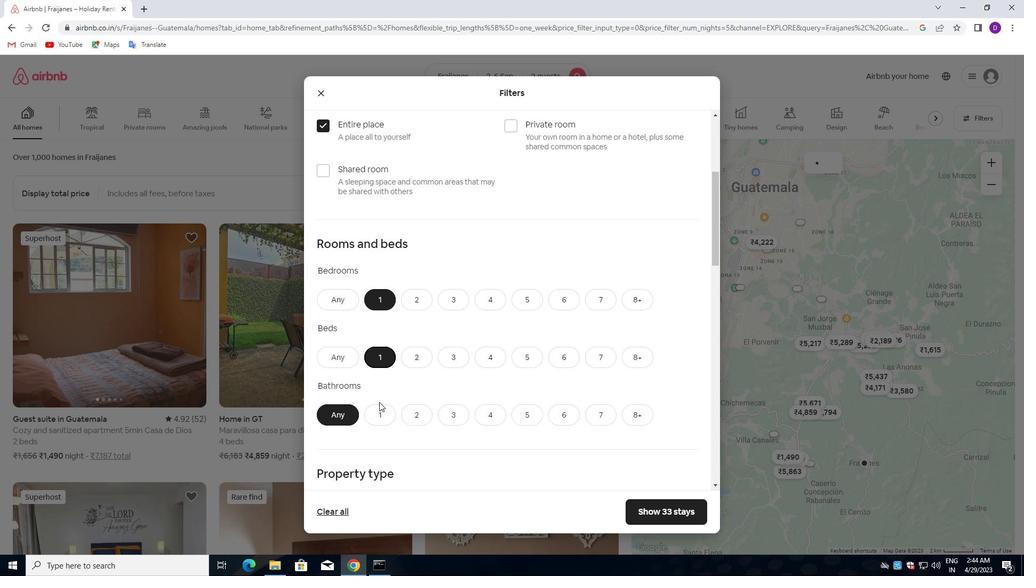 
Action: Mouse moved to (417, 343)
Screenshot: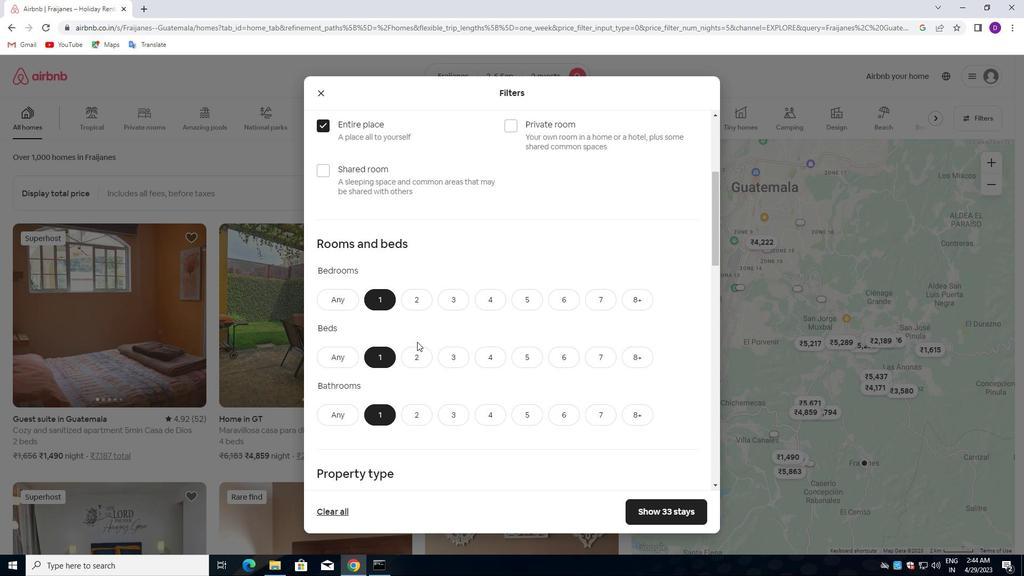 
Action: Mouse scrolled (417, 342) with delta (0, 0)
Screenshot: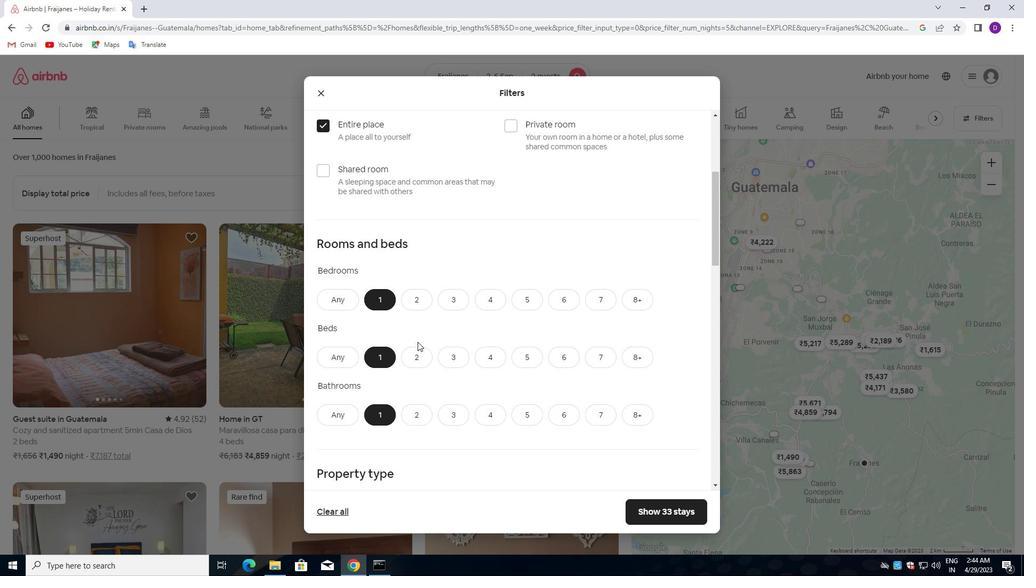 
Action: Mouse scrolled (417, 342) with delta (0, 0)
Screenshot: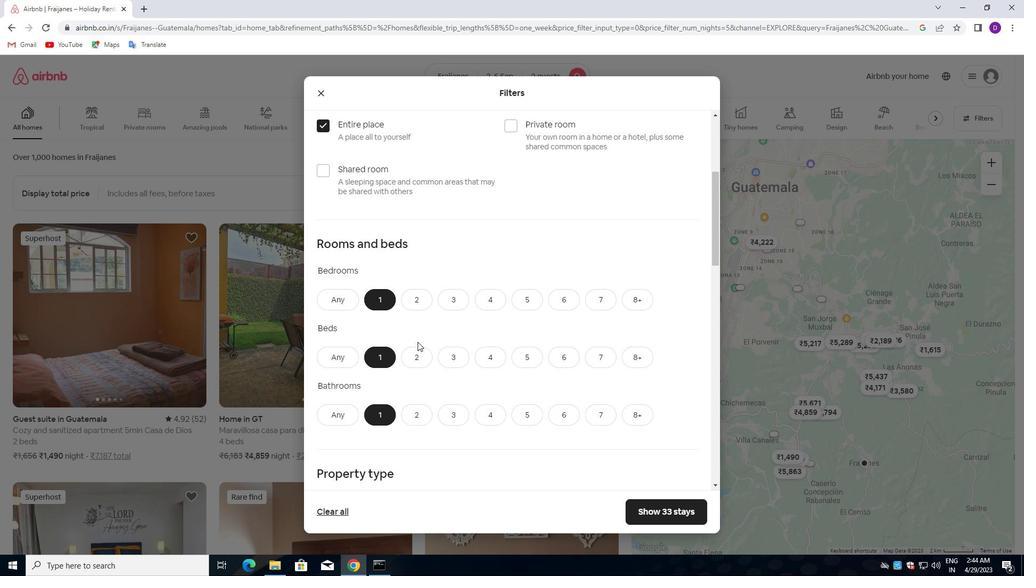 
Action: Mouse moved to (417, 343)
Screenshot: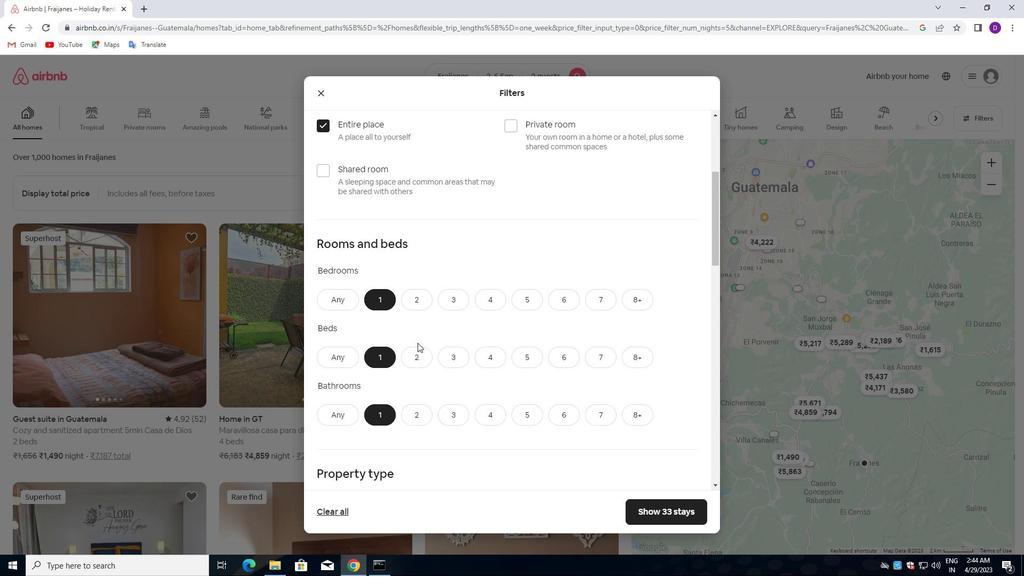 
Action: Mouse scrolled (417, 343) with delta (0, 0)
Screenshot: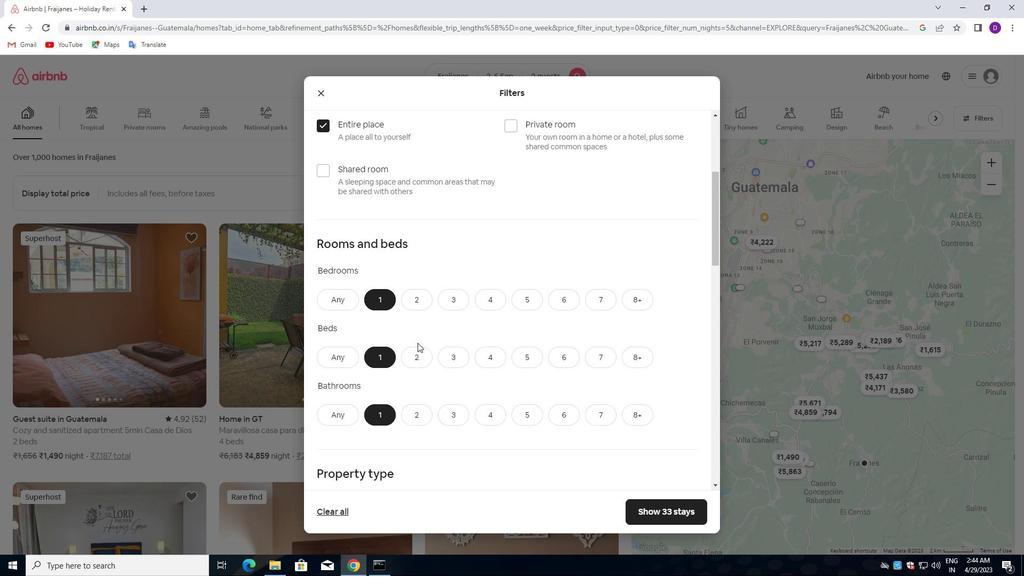 
Action: Mouse moved to (416, 343)
Screenshot: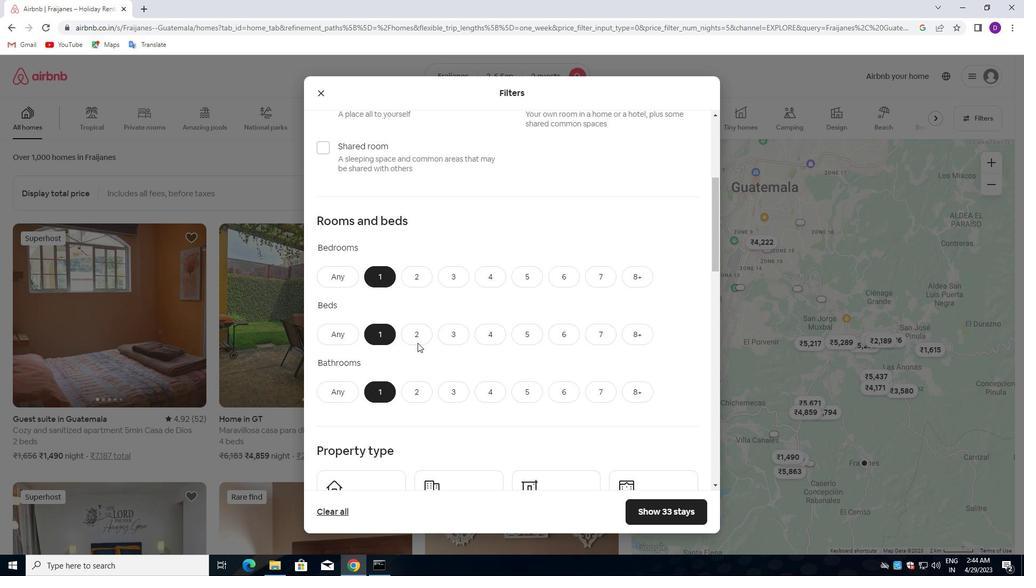 
Action: Mouse scrolled (416, 343) with delta (0, 0)
Screenshot: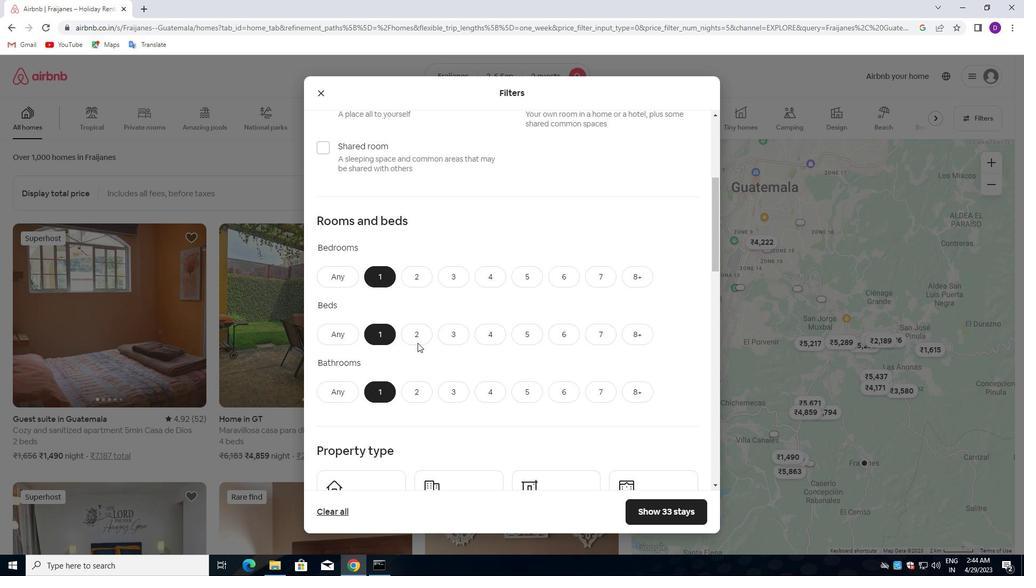 
Action: Mouse moved to (353, 327)
Screenshot: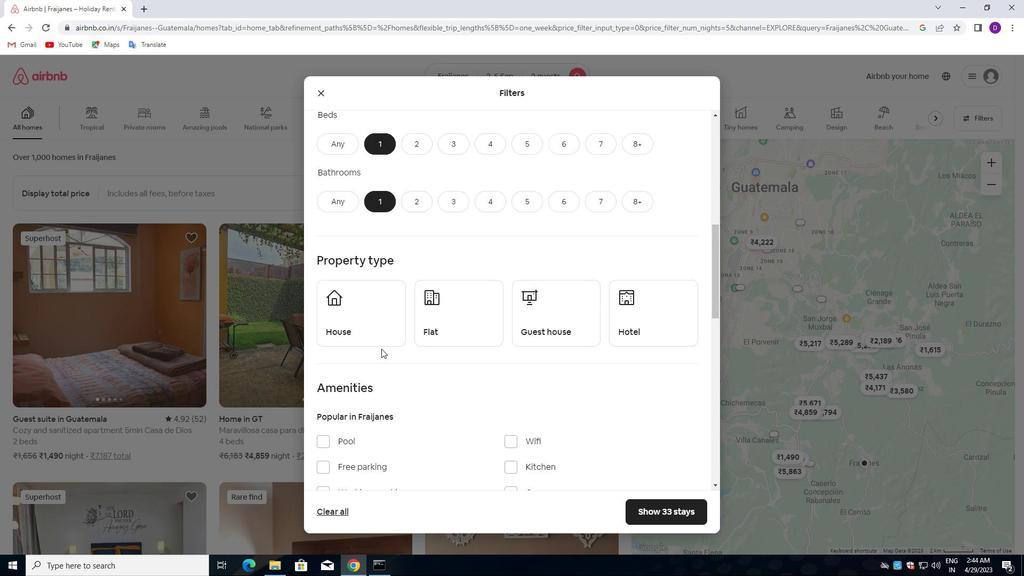 
Action: Mouse pressed left at (353, 327)
Screenshot: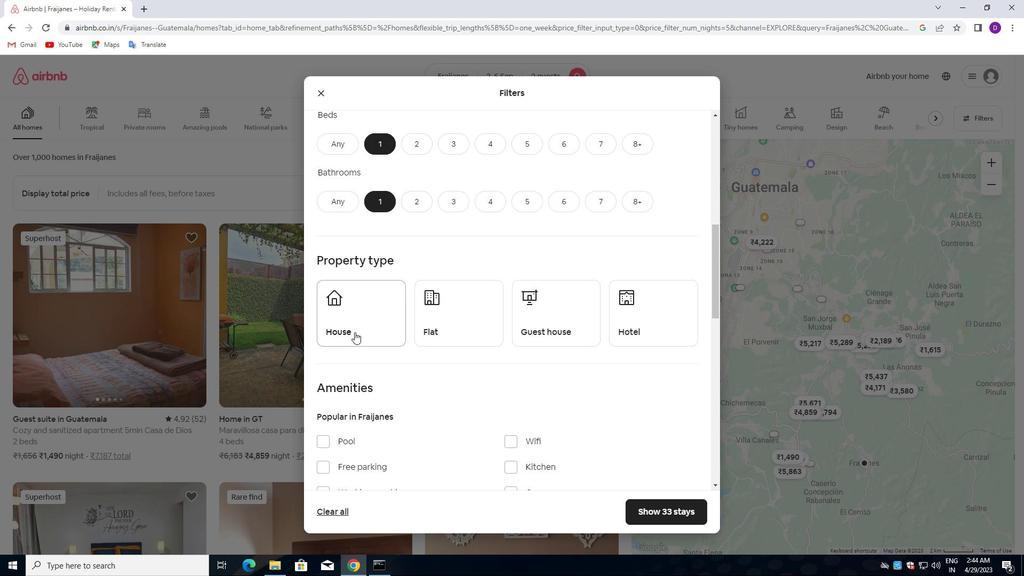 
Action: Mouse moved to (427, 319)
Screenshot: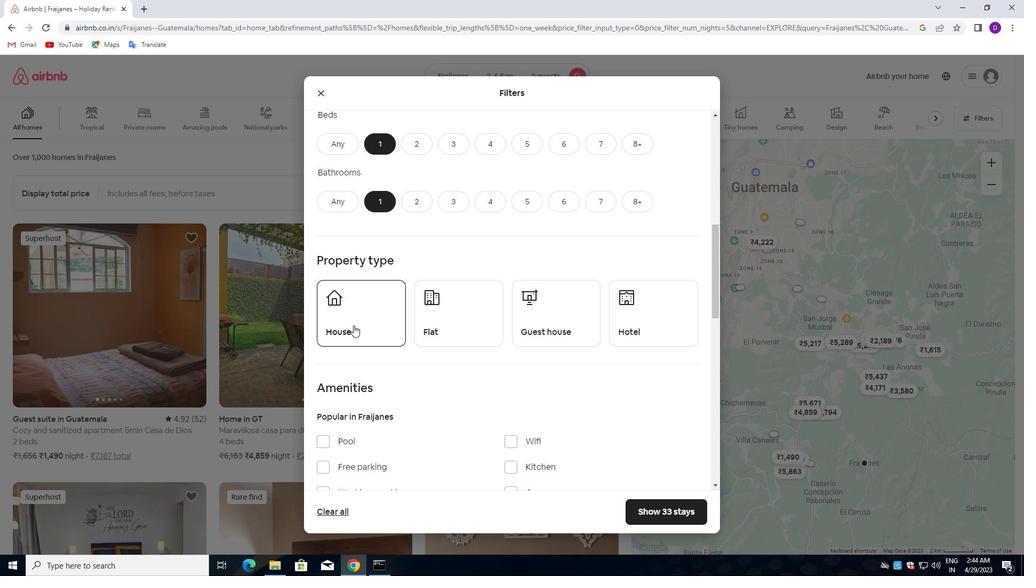 
Action: Mouse pressed left at (427, 319)
Screenshot: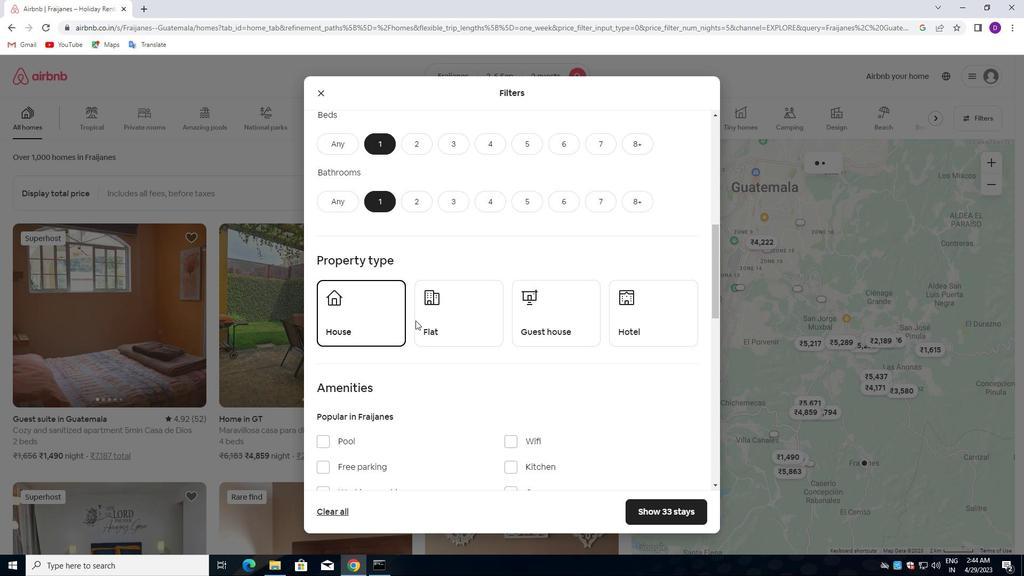 
Action: Mouse moved to (541, 313)
Screenshot: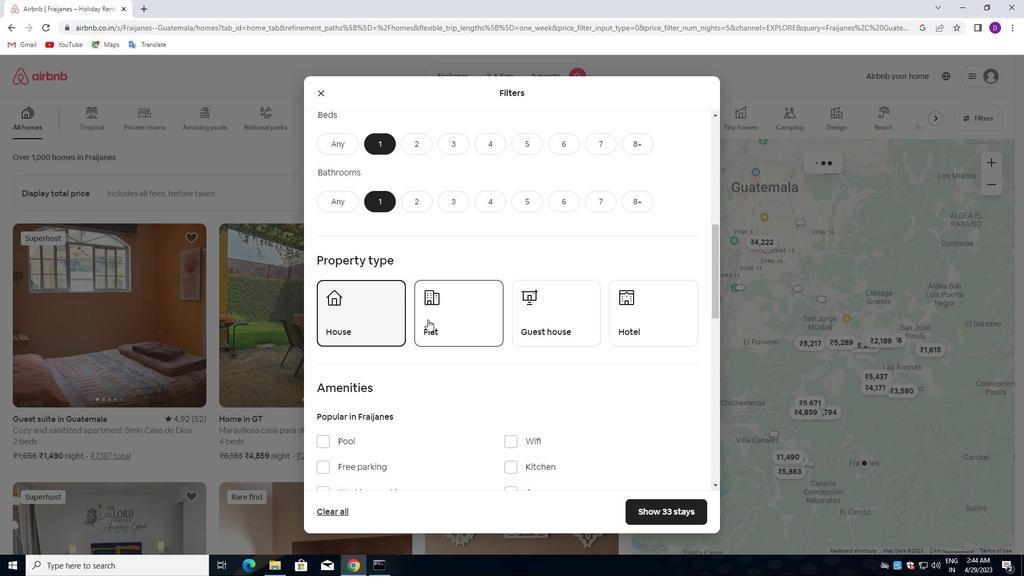 
Action: Mouse pressed left at (541, 313)
Screenshot: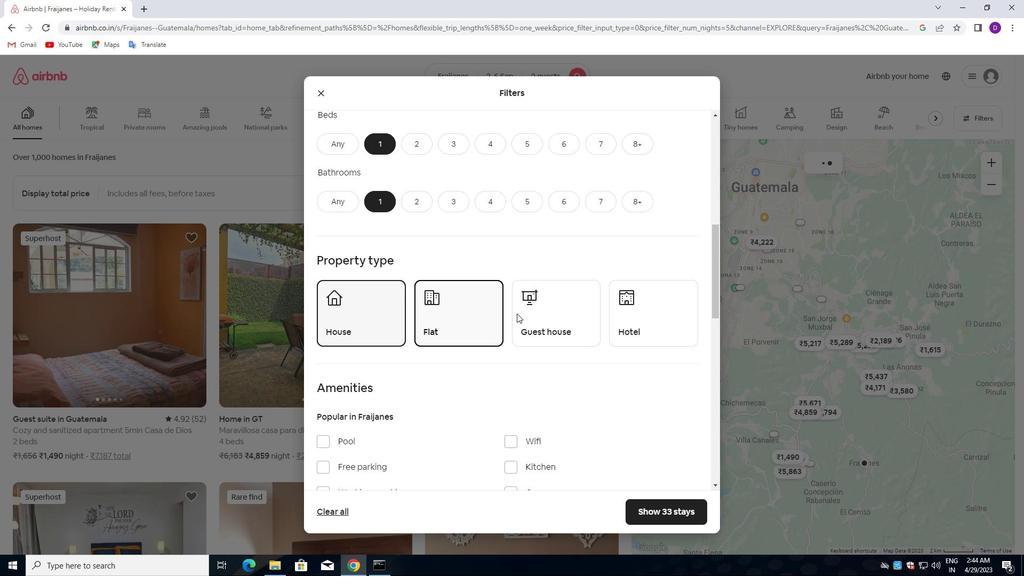 
Action: Mouse moved to (620, 312)
Screenshot: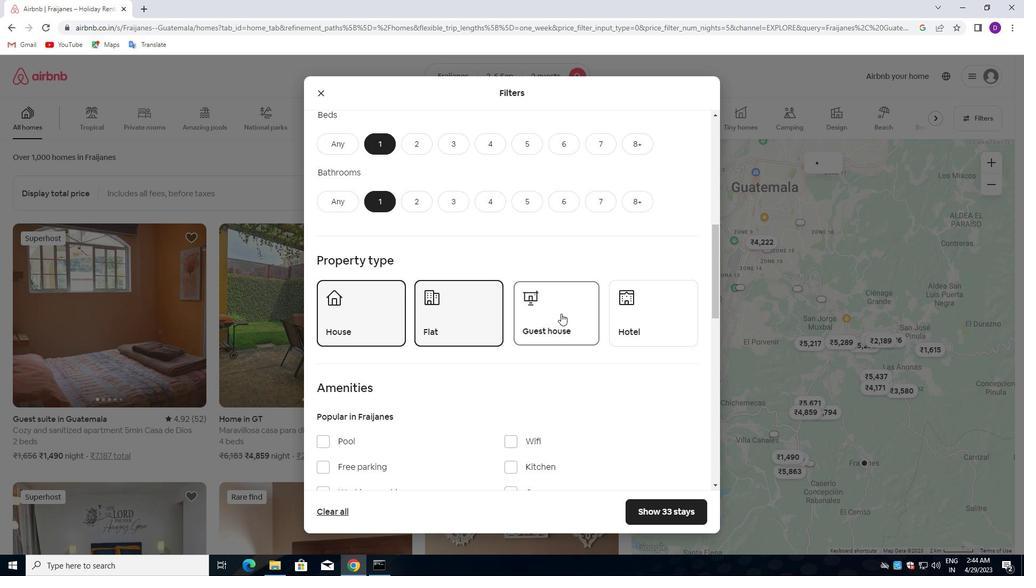 
Action: Mouse pressed left at (620, 312)
Screenshot: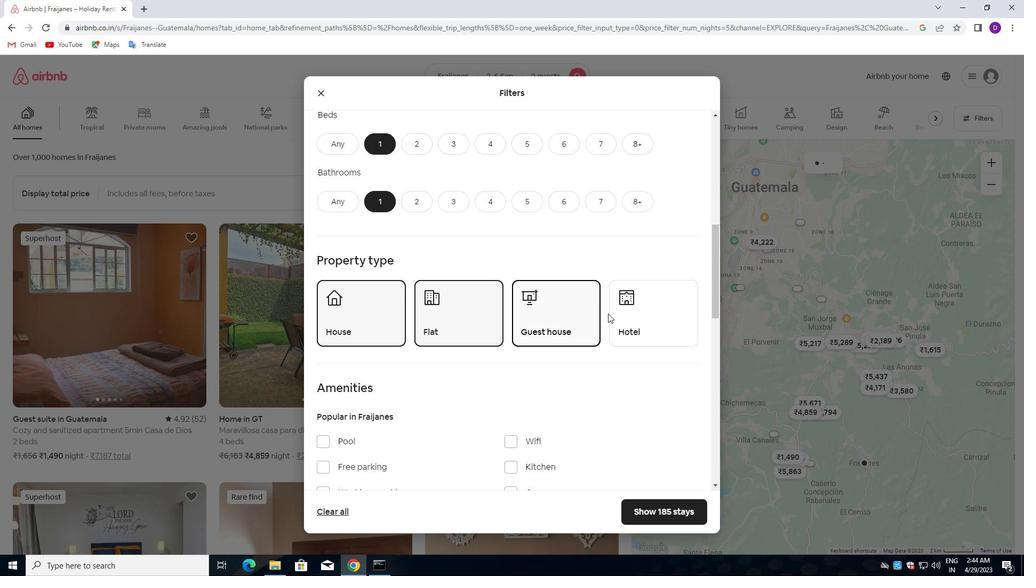 
Action: Mouse moved to (538, 352)
Screenshot: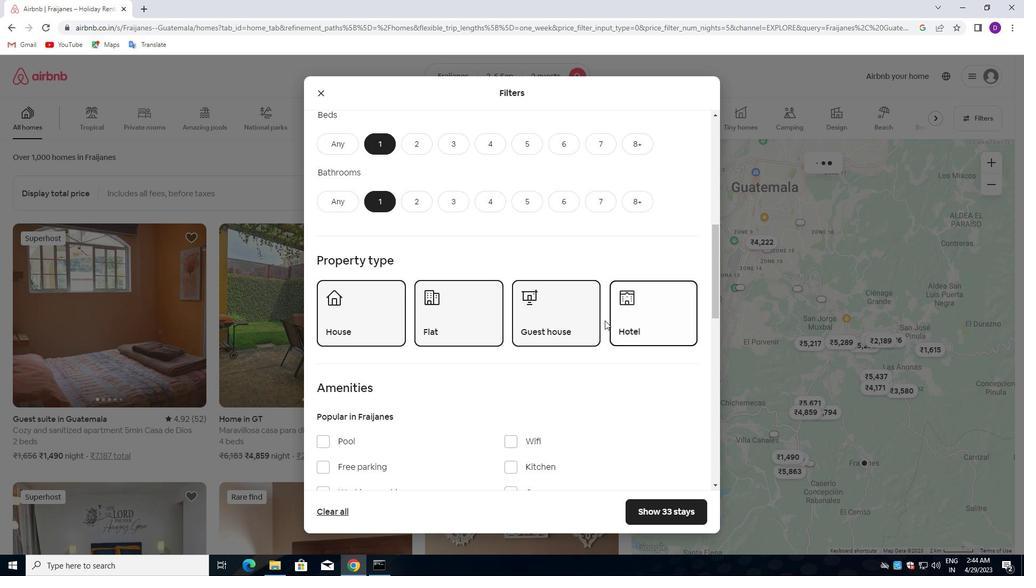 
Action: Mouse scrolled (538, 352) with delta (0, 0)
Screenshot: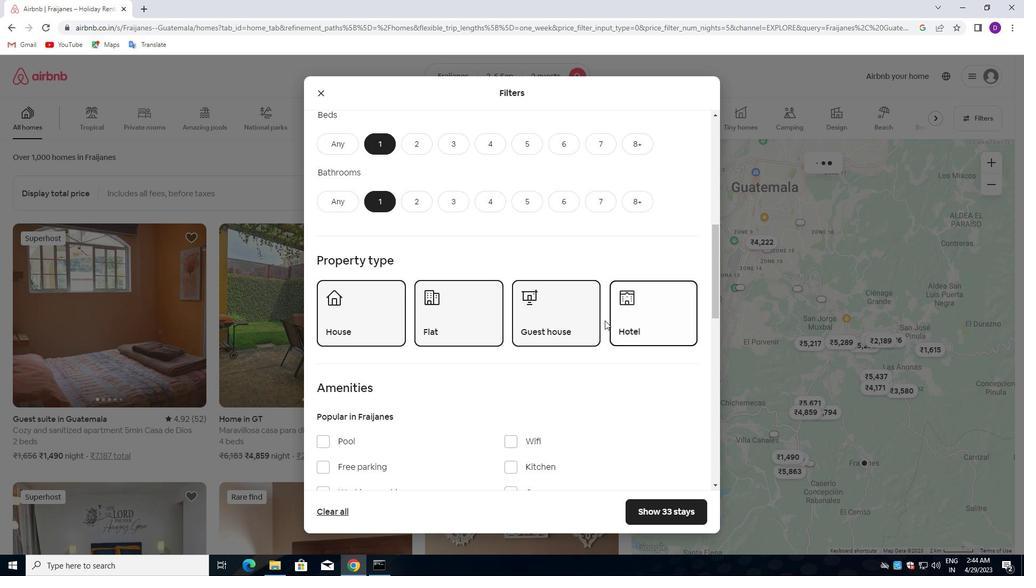 
Action: Mouse moved to (535, 353)
Screenshot: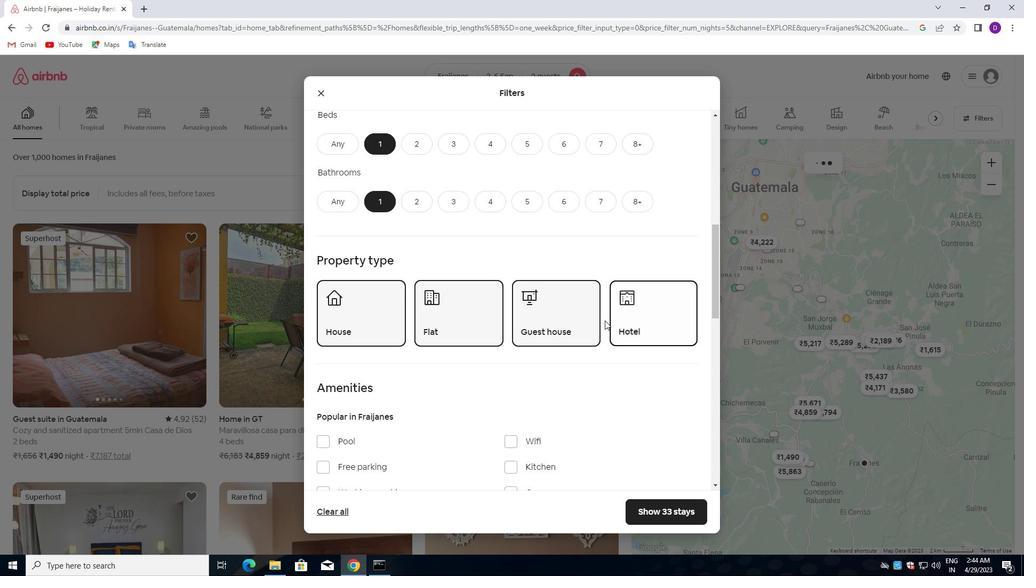 
Action: Mouse scrolled (535, 352) with delta (0, 0)
Screenshot: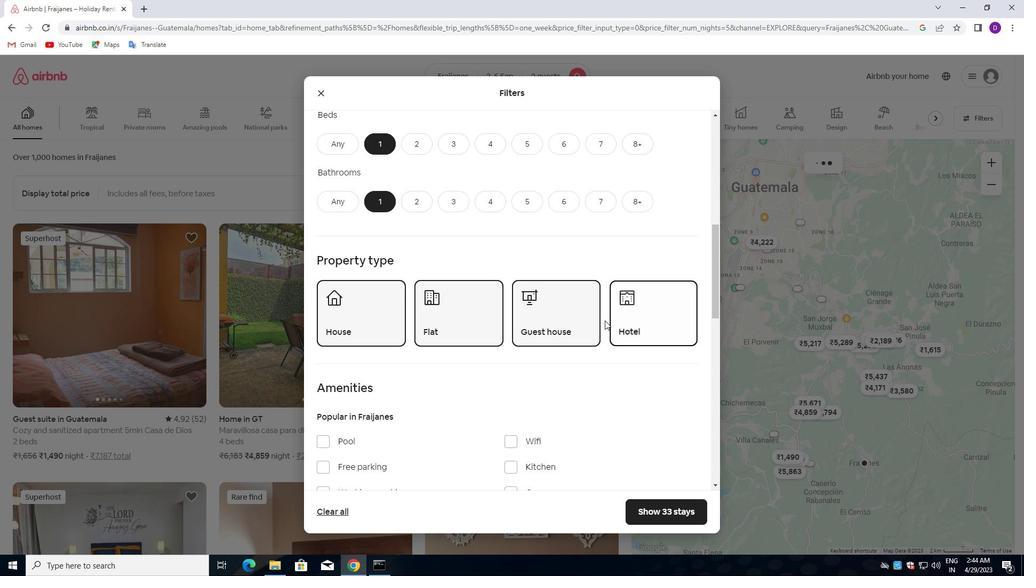 
Action: Mouse moved to (533, 353)
Screenshot: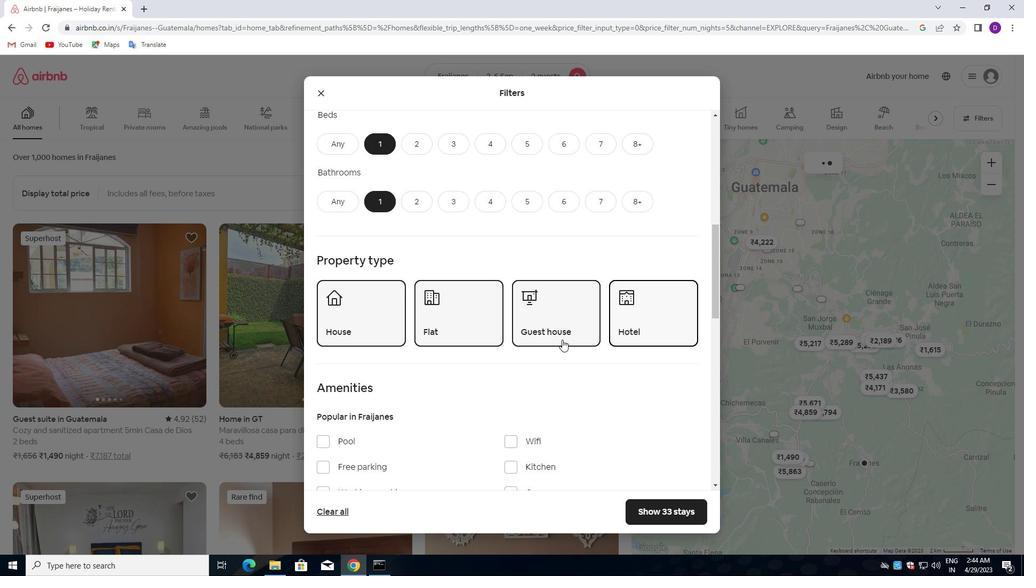 
Action: Mouse scrolled (533, 353) with delta (0, 0)
Screenshot: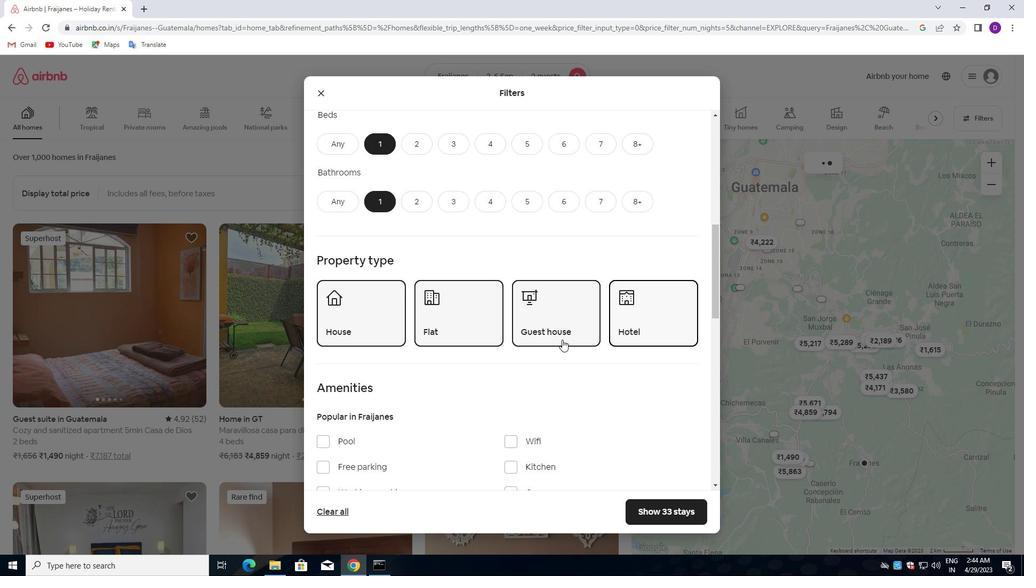 
Action: Mouse moved to (531, 353)
Screenshot: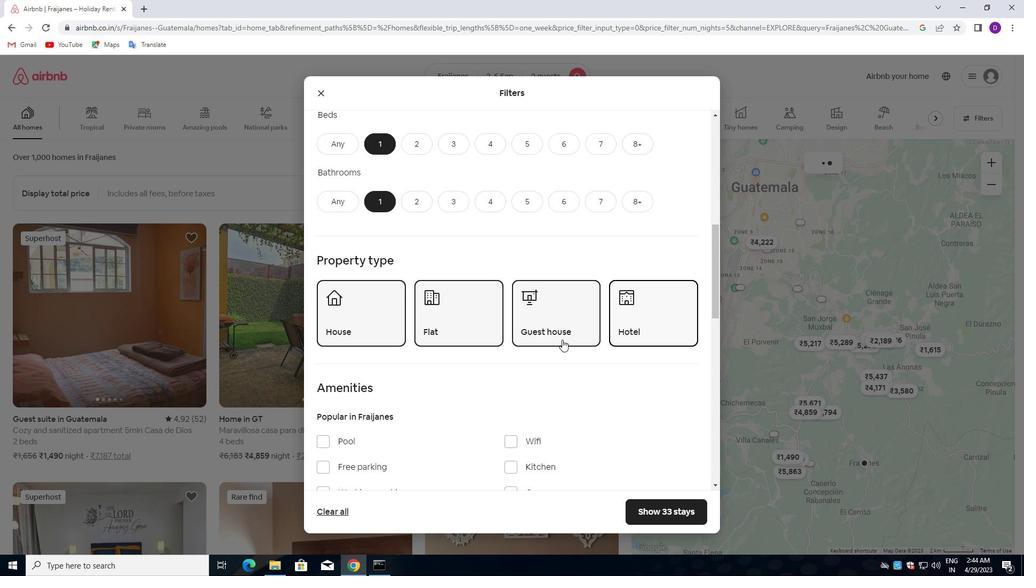 
Action: Mouse scrolled (531, 353) with delta (0, 0)
Screenshot: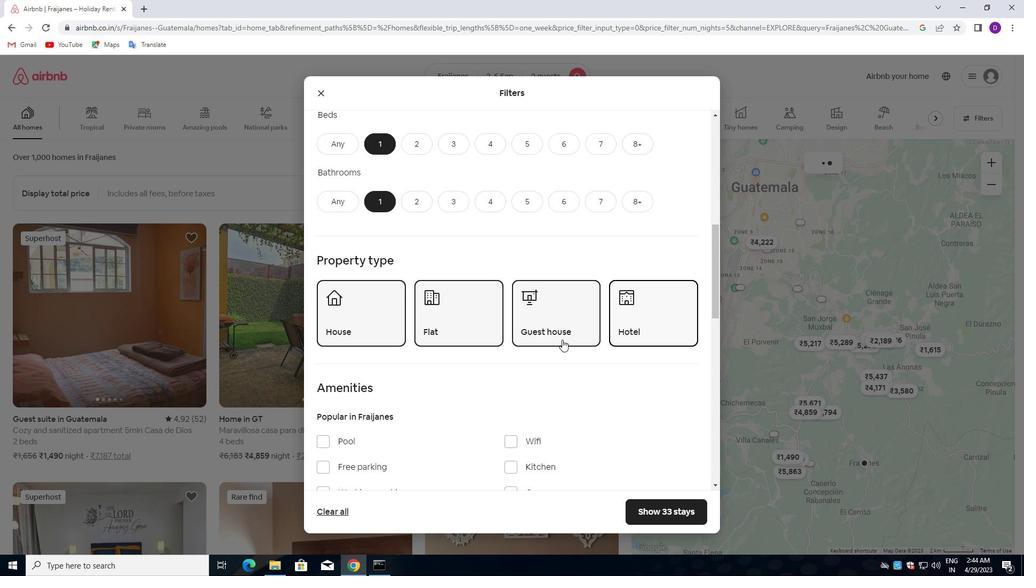 
Action: Mouse moved to (527, 351)
Screenshot: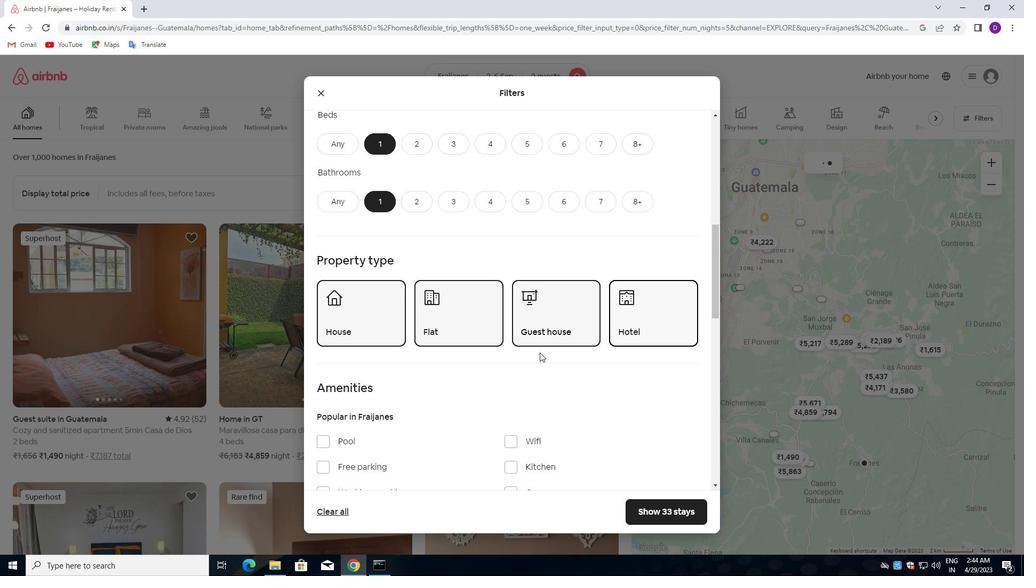 
Action: Mouse scrolled (527, 351) with delta (0, 0)
Screenshot: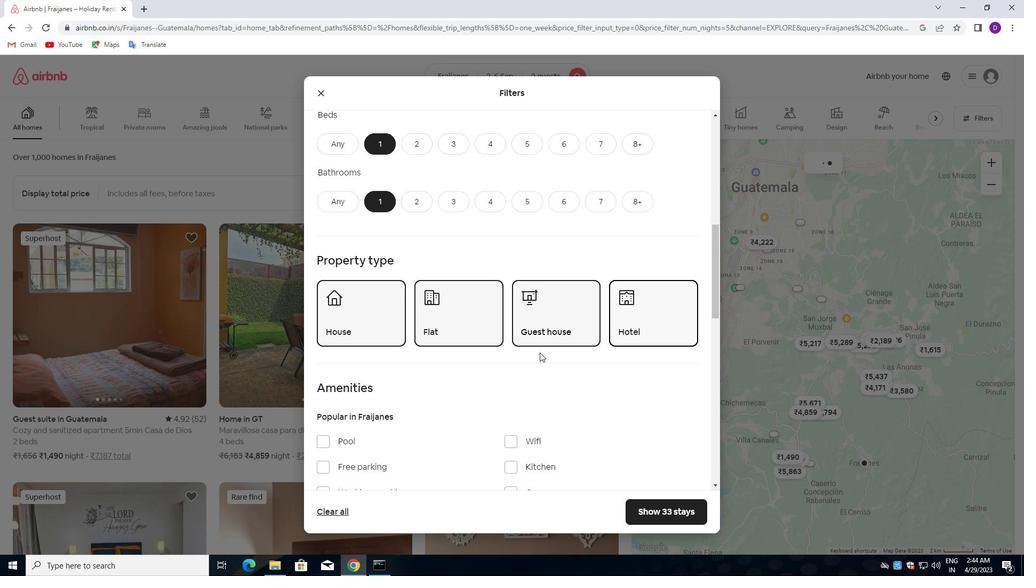 
Action: Mouse moved to (526, 346)
Screenshot: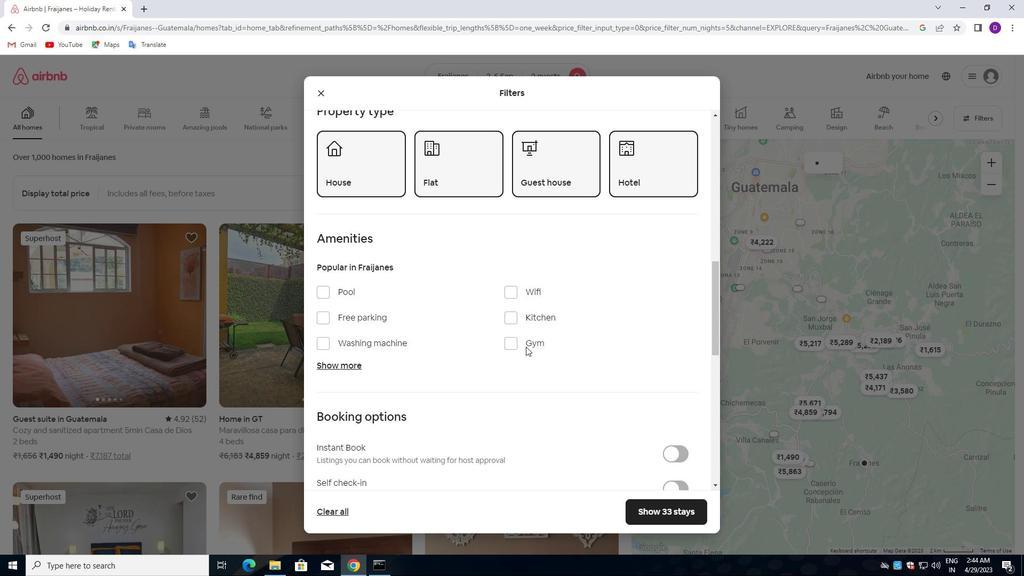 
Action: Mouse scrolled (526, 346) with delta (0, 0)
Screenshot: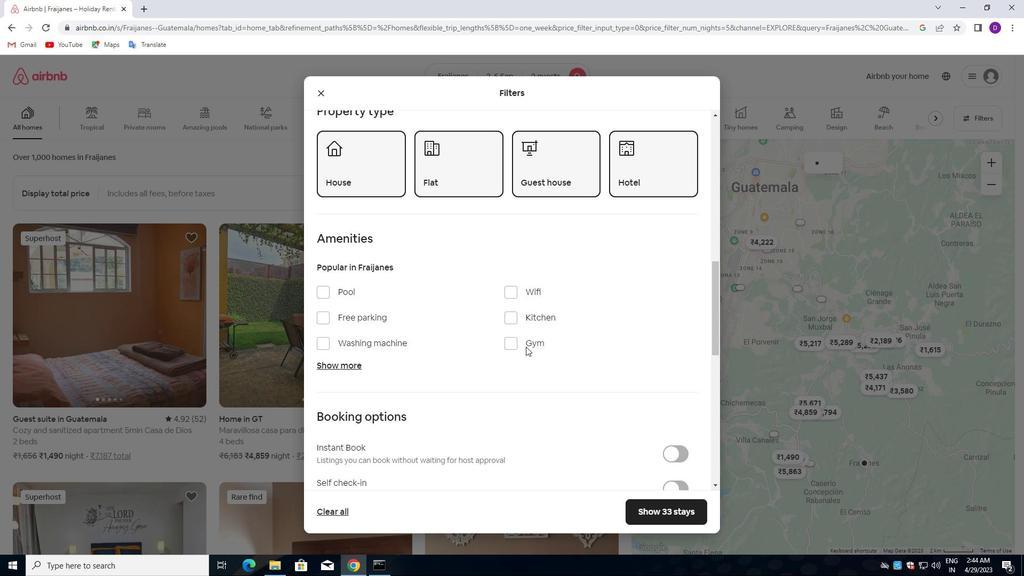 
Action: Mouse moved to (526, 348)
Screenshot: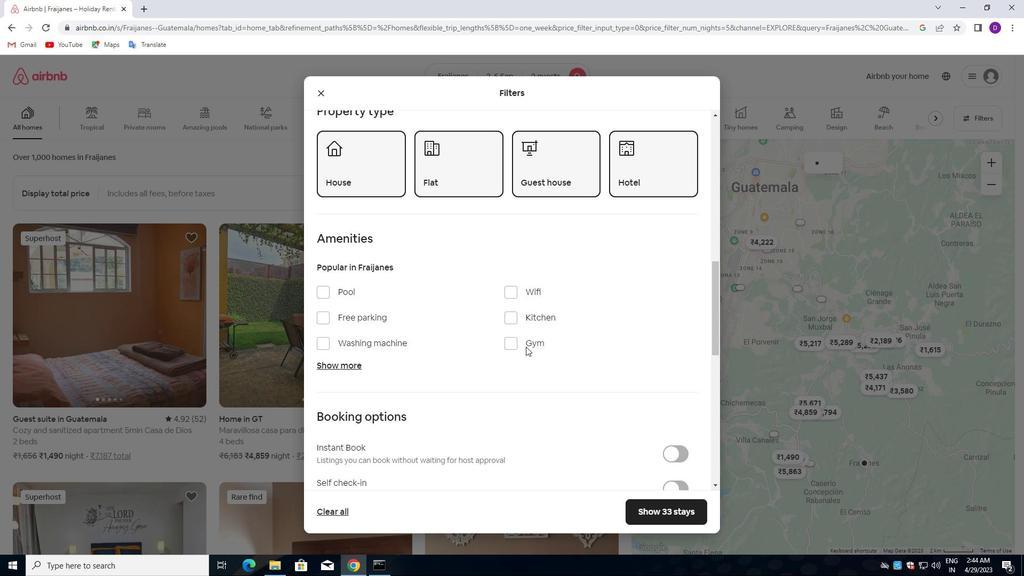 
Action: Mouse scrolled (526, 347) with delta (0, 0)
Screenshot: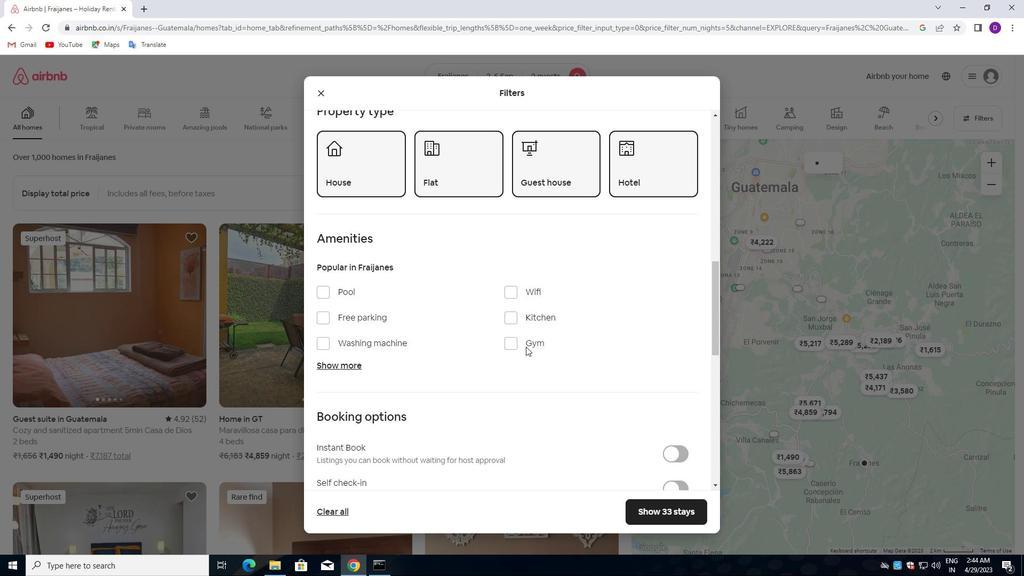 
Action: Mouse moved to (526, 349)
Screenshot: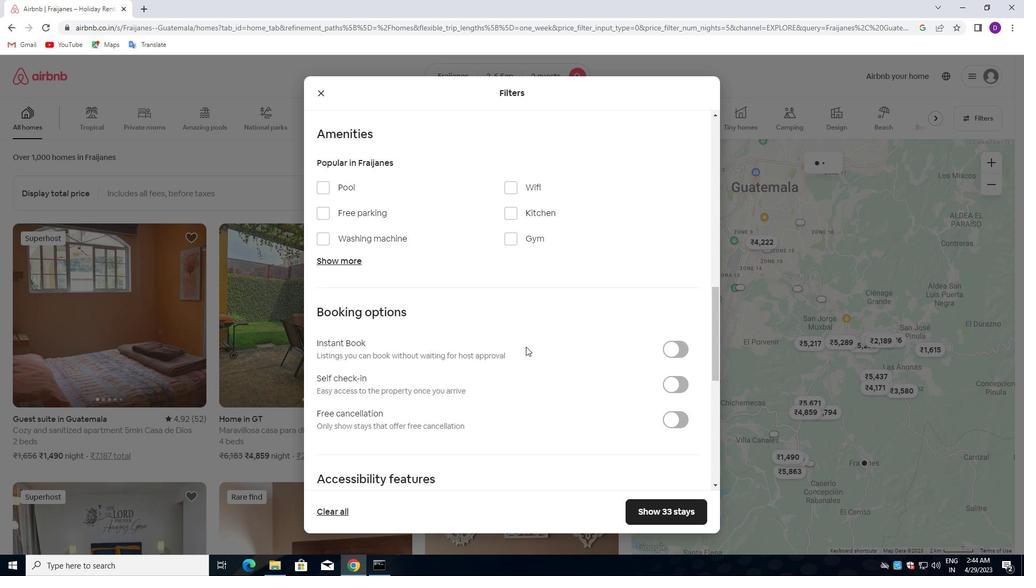 
Action: Mouse scrolled (526, 348) with delta (0, 0)
Screenshot: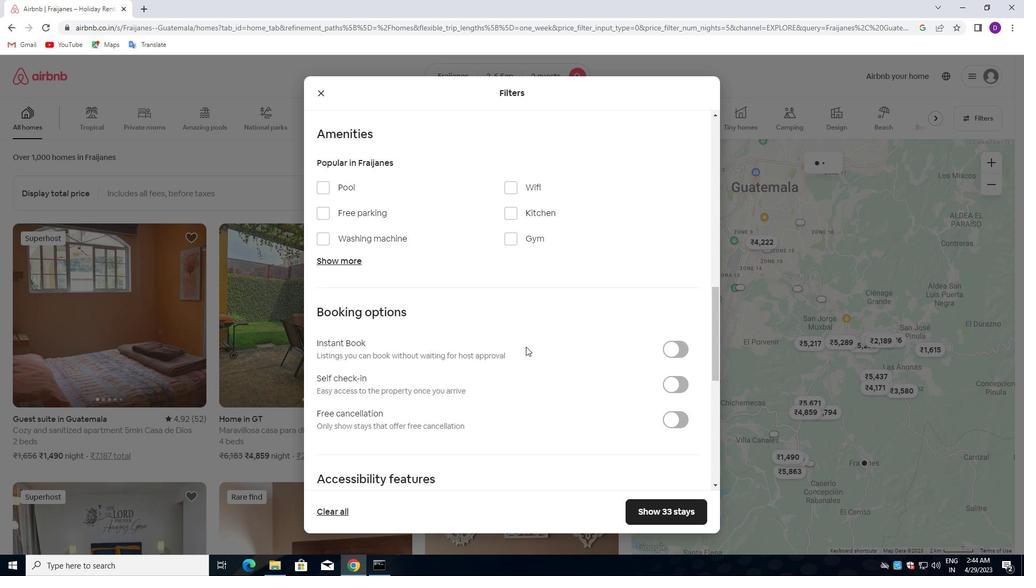 
Action: Mouse moved to (526, 350)
Screenshot: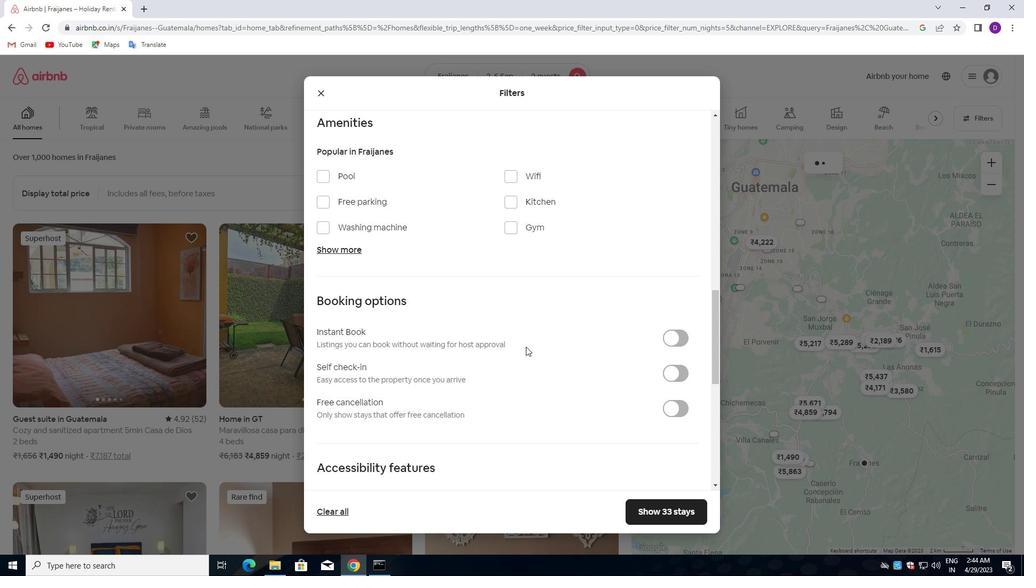 
Action: Mouse scrolled (526, 349) with delta (0, 0)
Screenshot: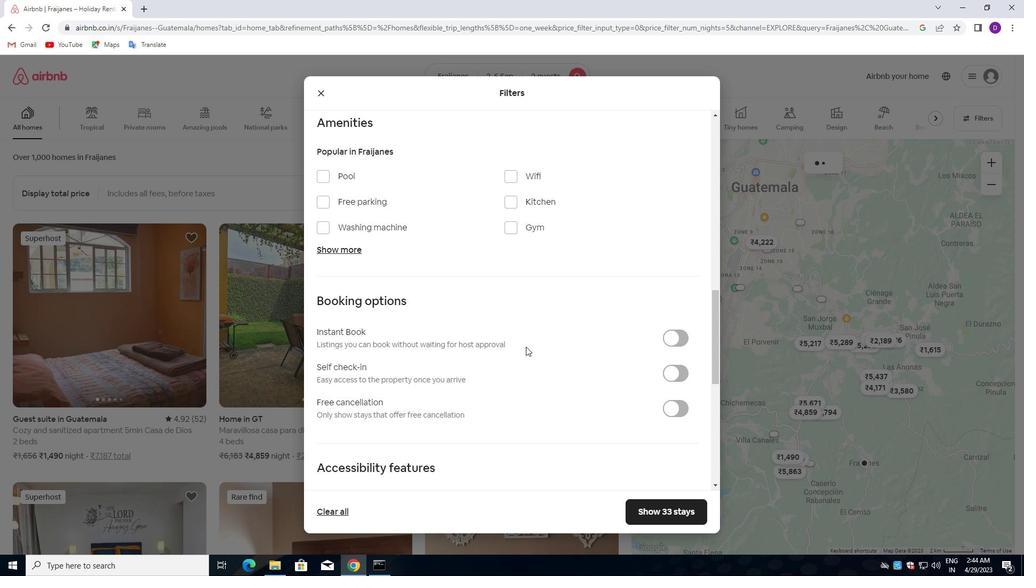 
Action: Mouse moved to (676, 164)
Screenshot: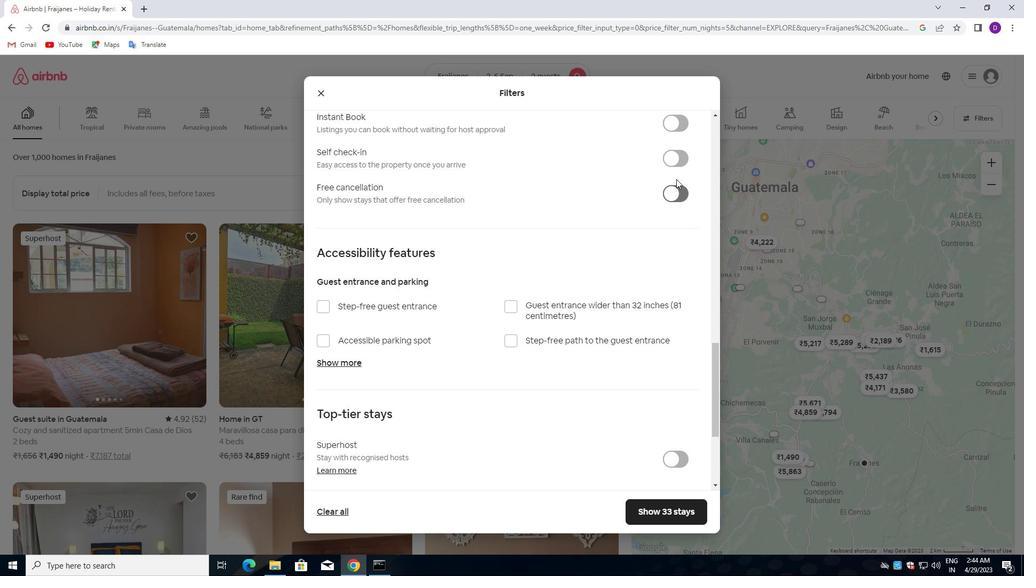 
Action: Mouse pressed left at (676, 164)
Screenshot: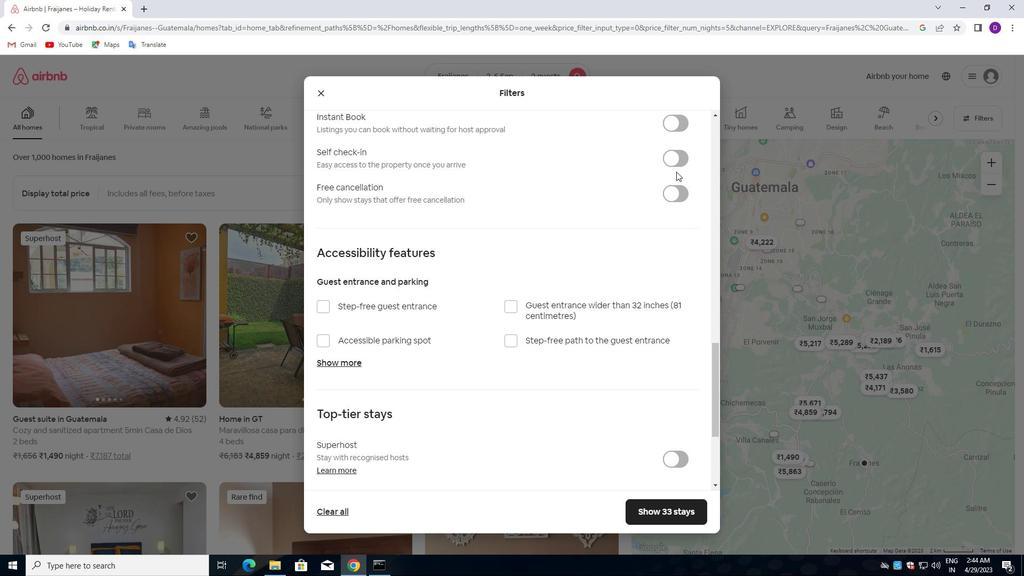 
Action: Mouse moved to (444, 378)
Screenshot: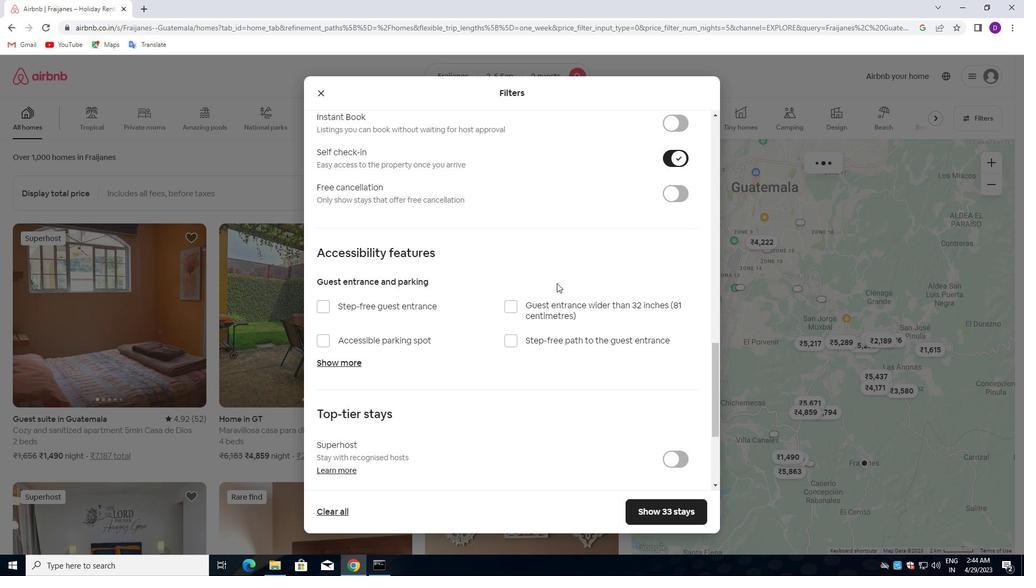 
Action: Mouse scrolled (444, 377) with delta (0, 0)
Screenshot: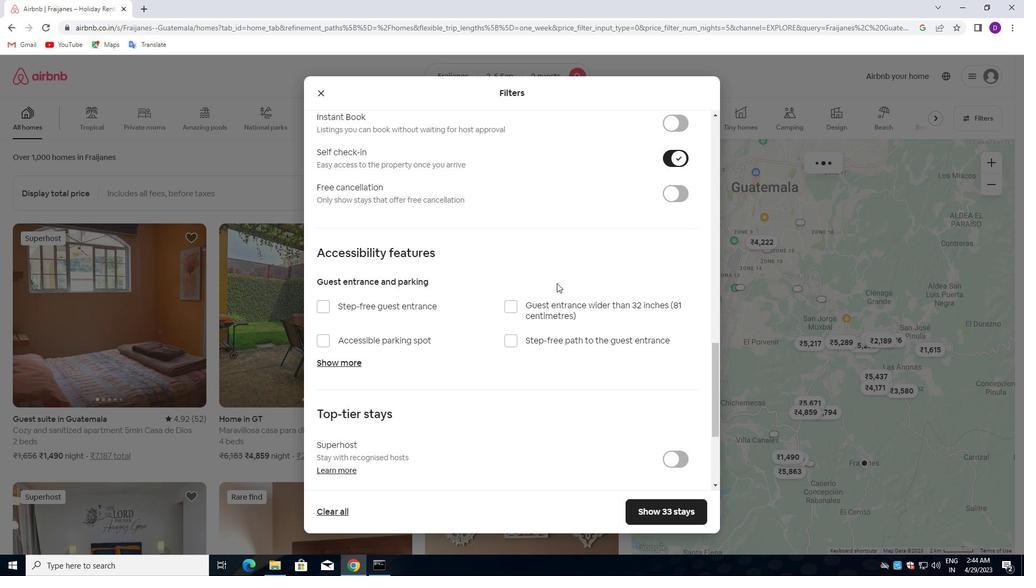 
Action: Mouse moved to (432, 395)
Screenshot: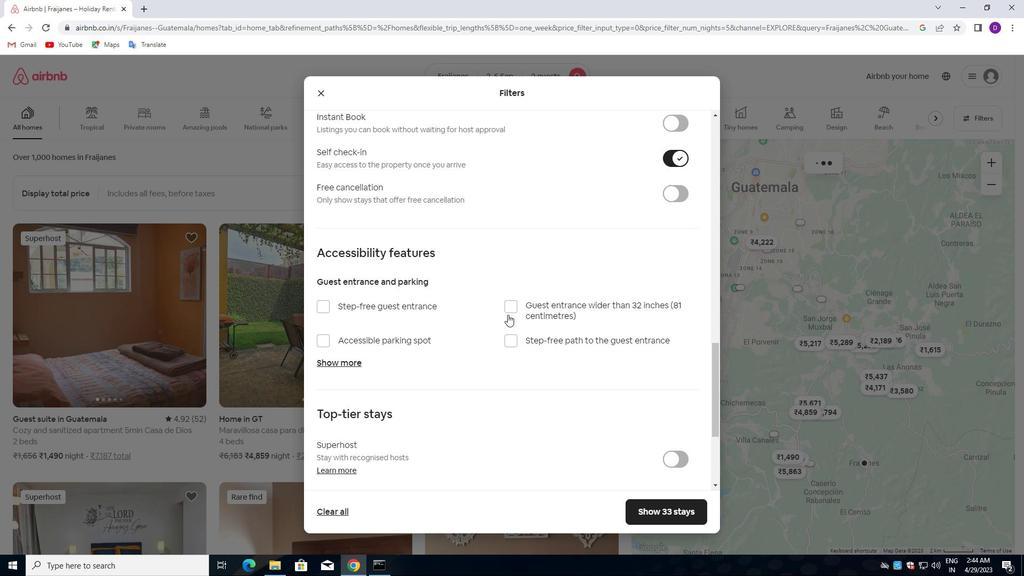 
Action: Mouse scrolled (432, 394) with delta (0, 0)
Screenshot: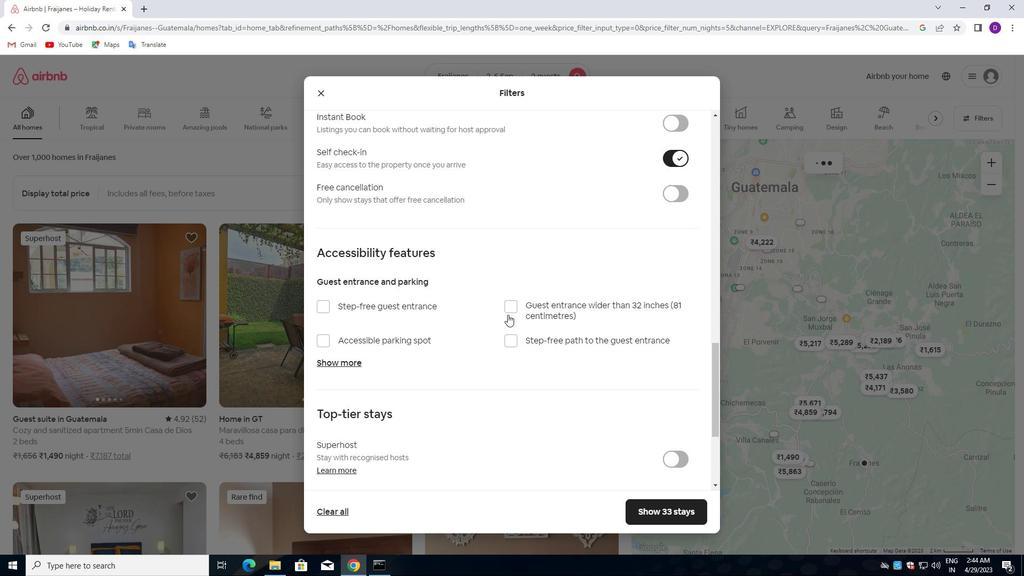 
Action: Mouse moved to (426, 403)
Screenshot: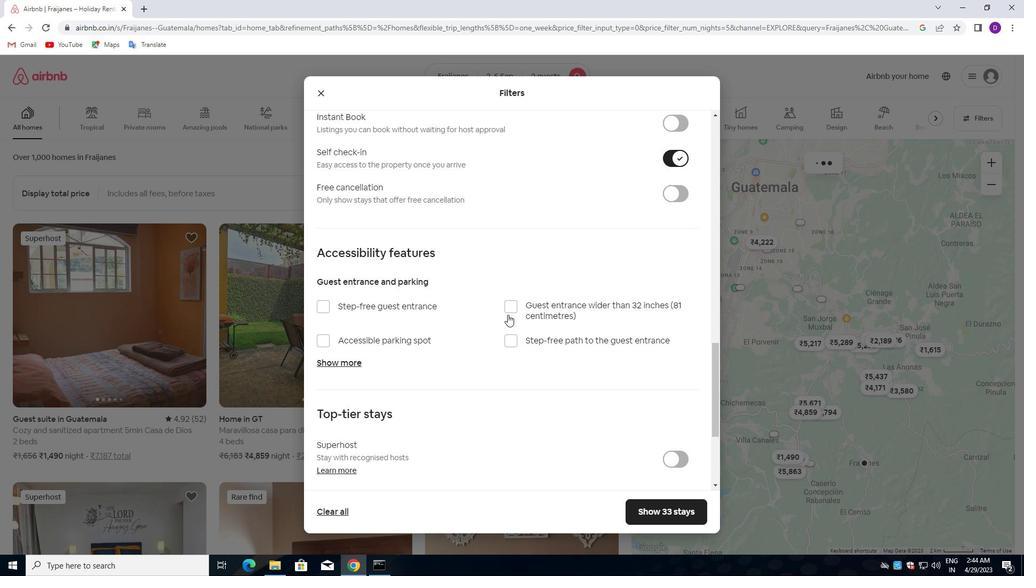 
Action: Mouse scrolled (426, 403) with delta (0, 0)
Screenshot: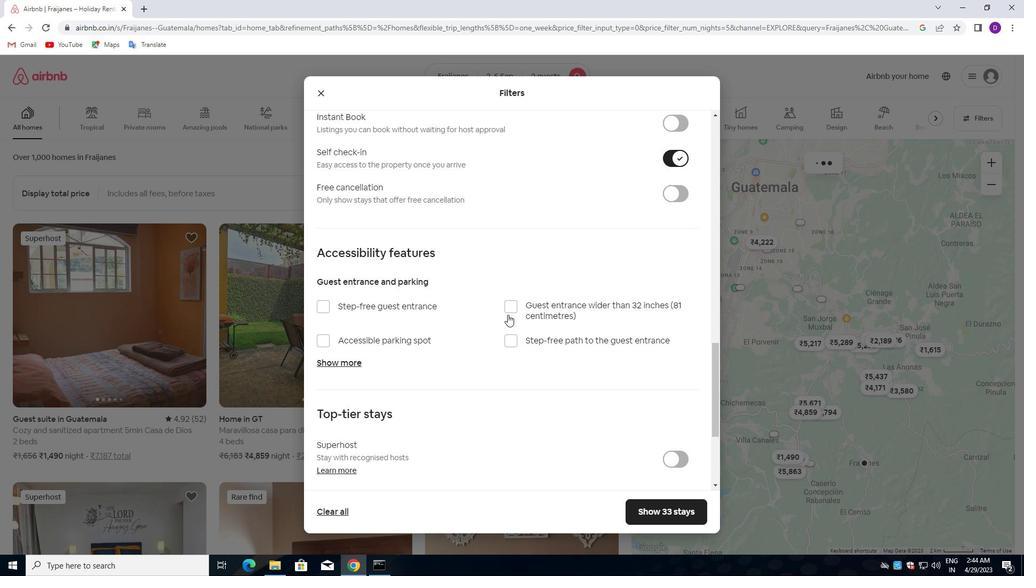 
Action: Mouse moved to (421, 410)
Screenshot: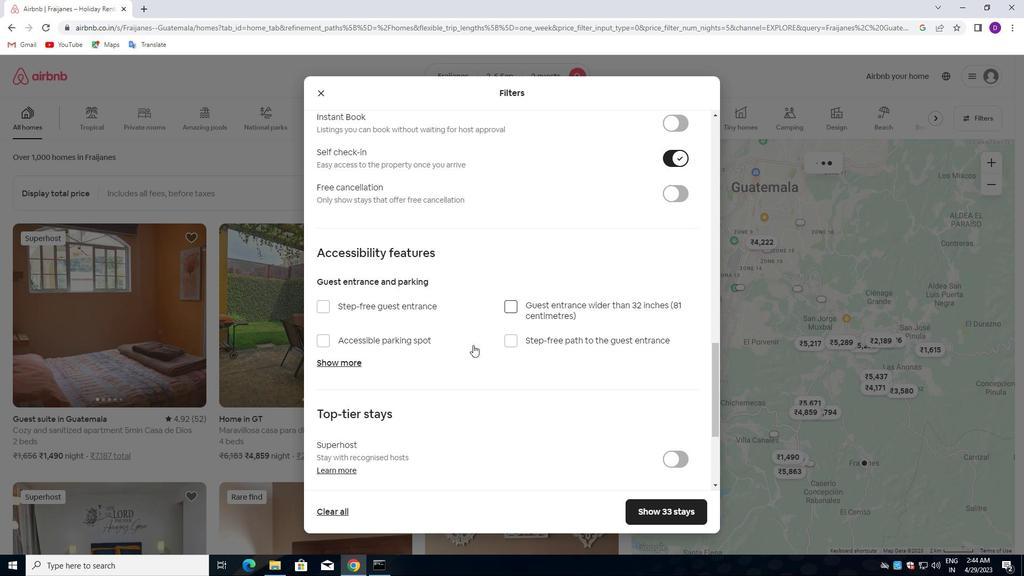 
Action: Mouse scrolled (421, 409) with delta (0, 0)
Screenshot: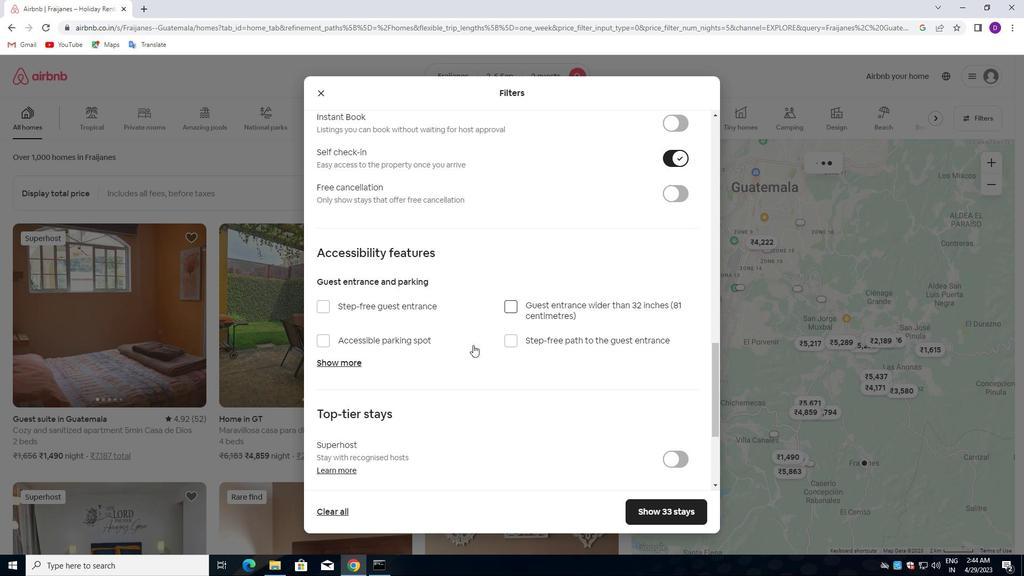
Action: Mouse moved to (359, 441)
Screenshot: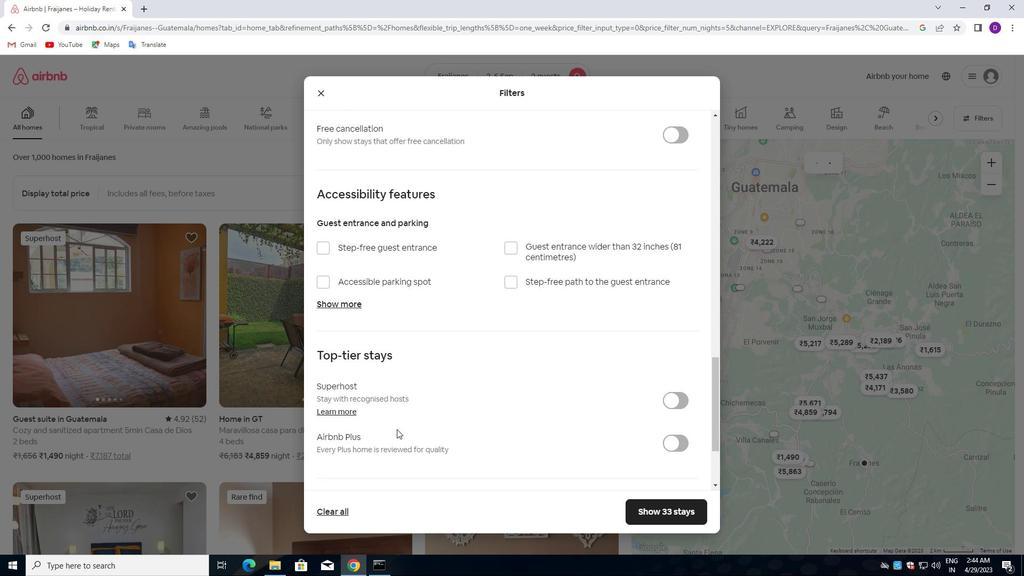 
Action: Mouse scrolled (359, 440) with delta (0, 0)
Screenshot: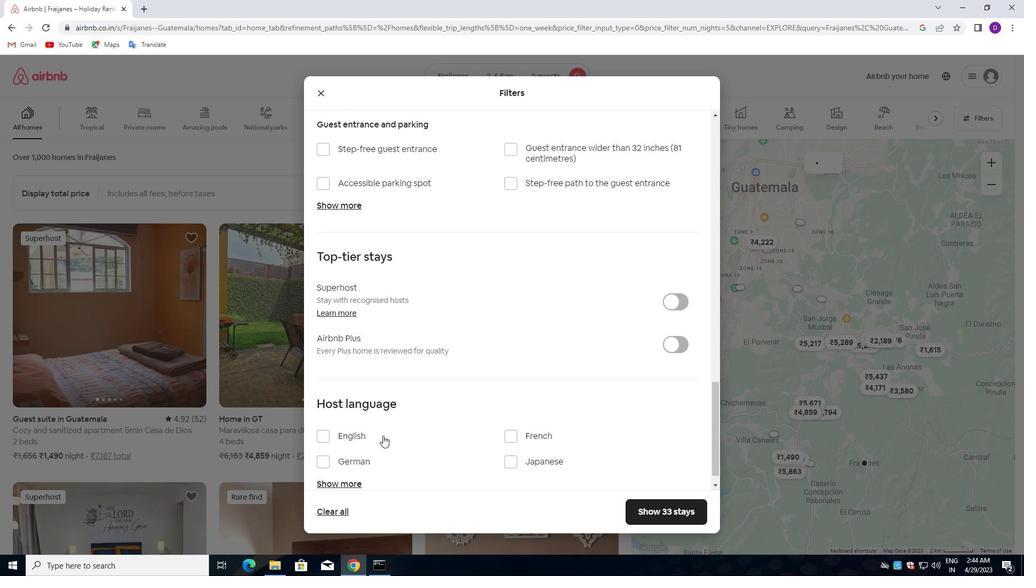 
Action: Mouse moved to (358, 441)
Screenshot: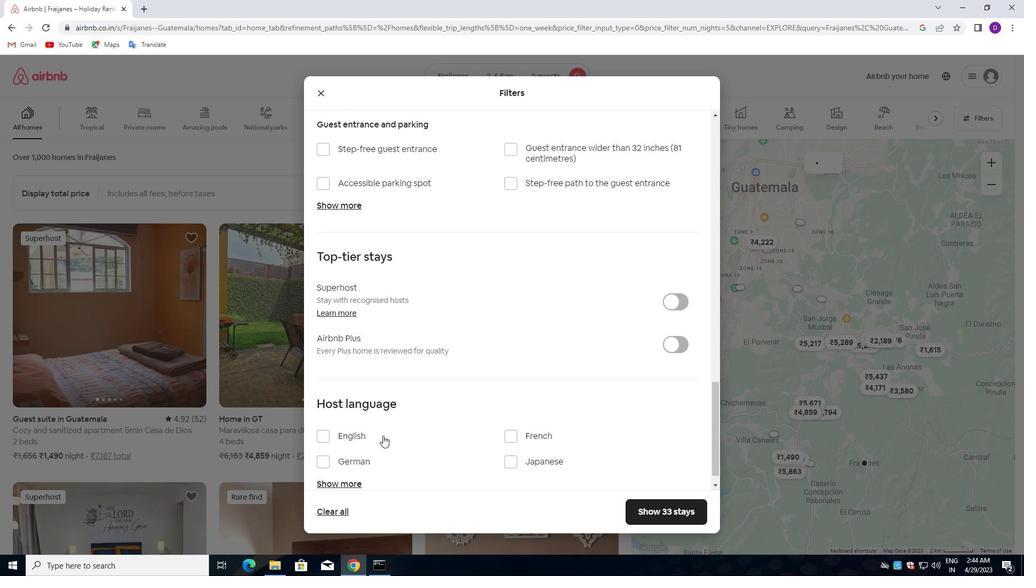 
Action: Mouse scrolled (358, 440) with delta (0, 0)
Screenshot: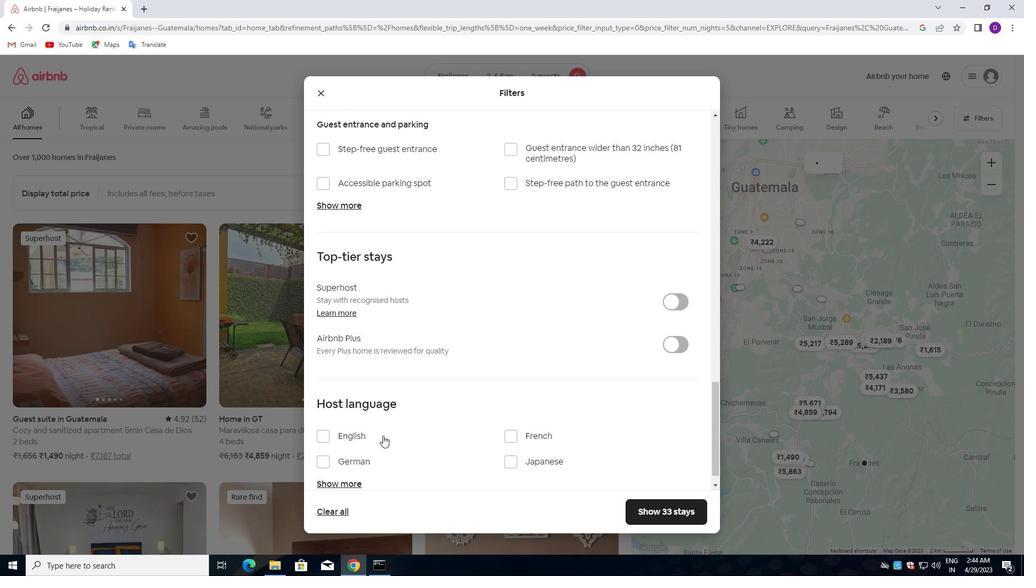 
Action: Mouse moved to (357, 441)
Screenshot: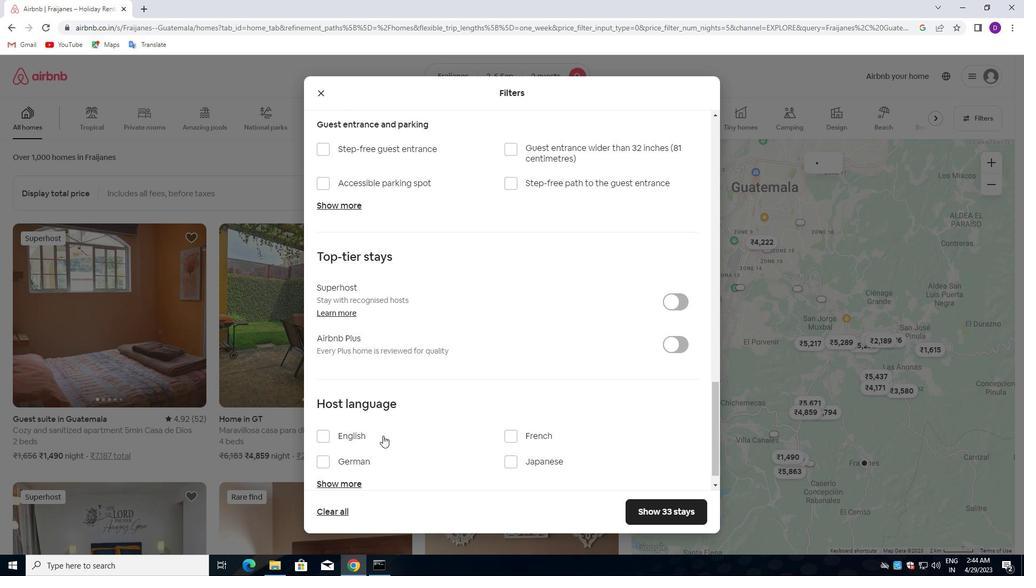 
Action: Mouse scrolled (357, 440) with delta (0, 0)
Screenshot: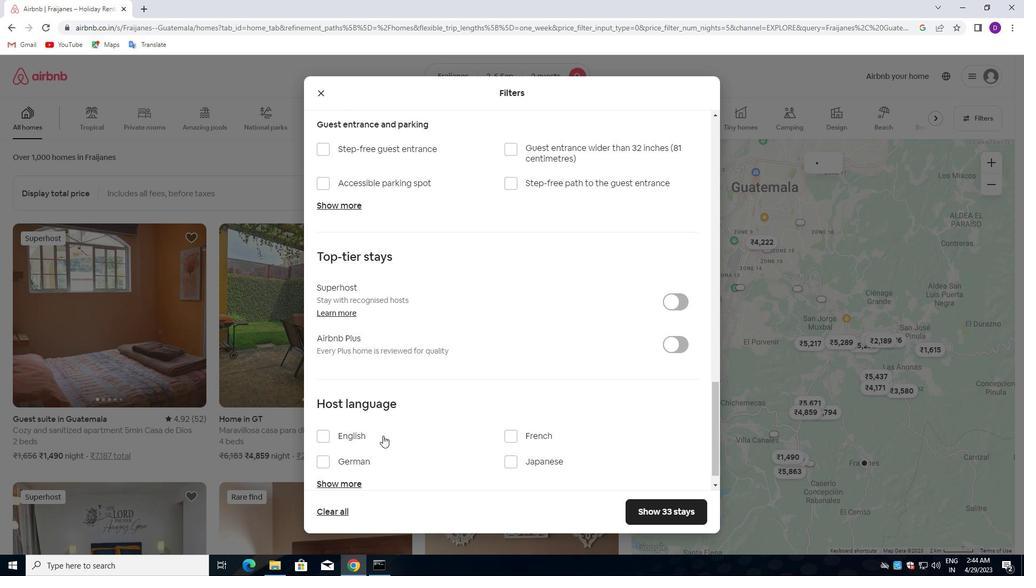 
Action: Mouse moved to (355, 441)
Screenshot: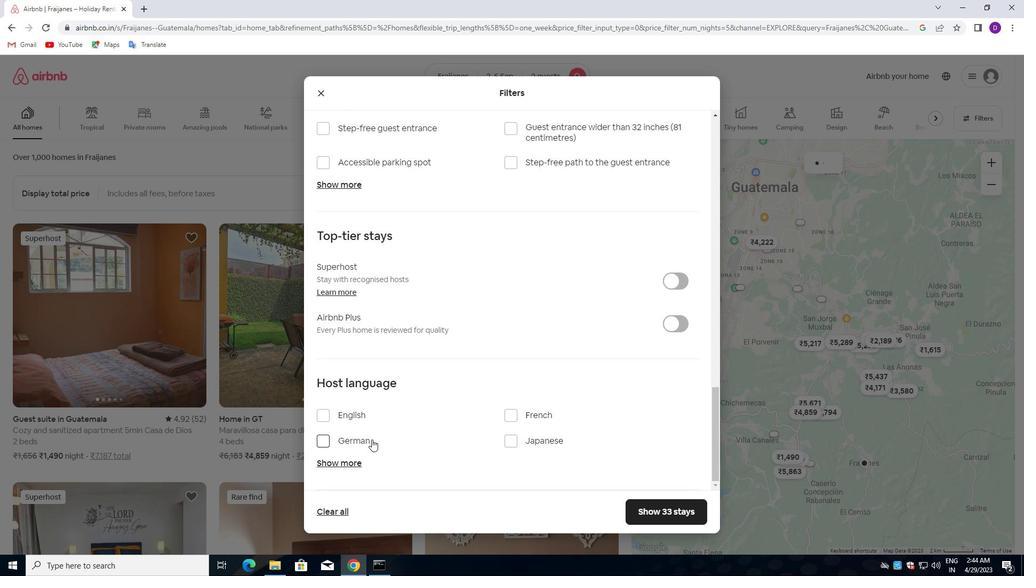
Action: Mouse scrolled (355, 440) with delta (0, 0)
Screenshot: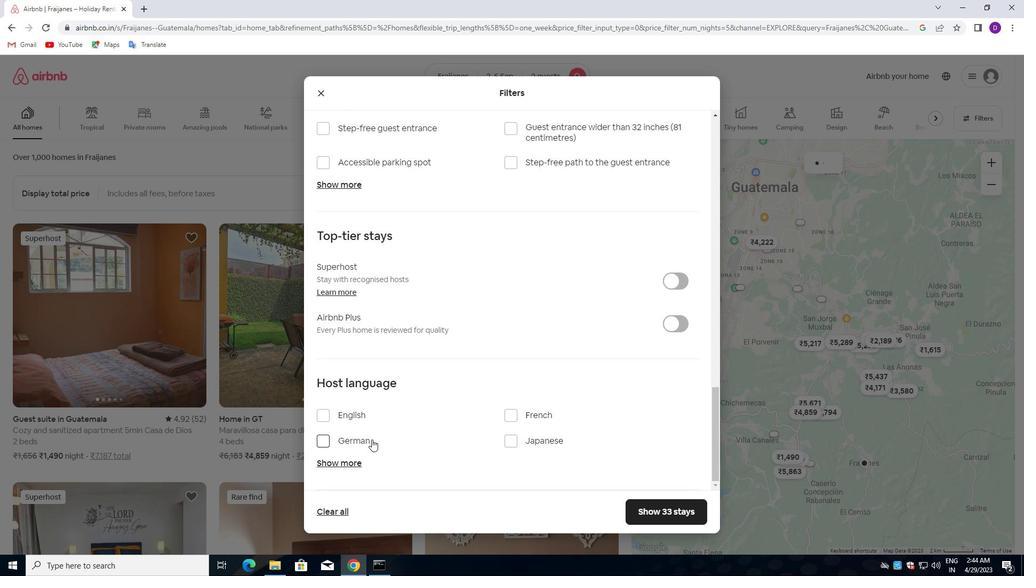 
Action: Mouse moved to (316, 414)
Screenshot: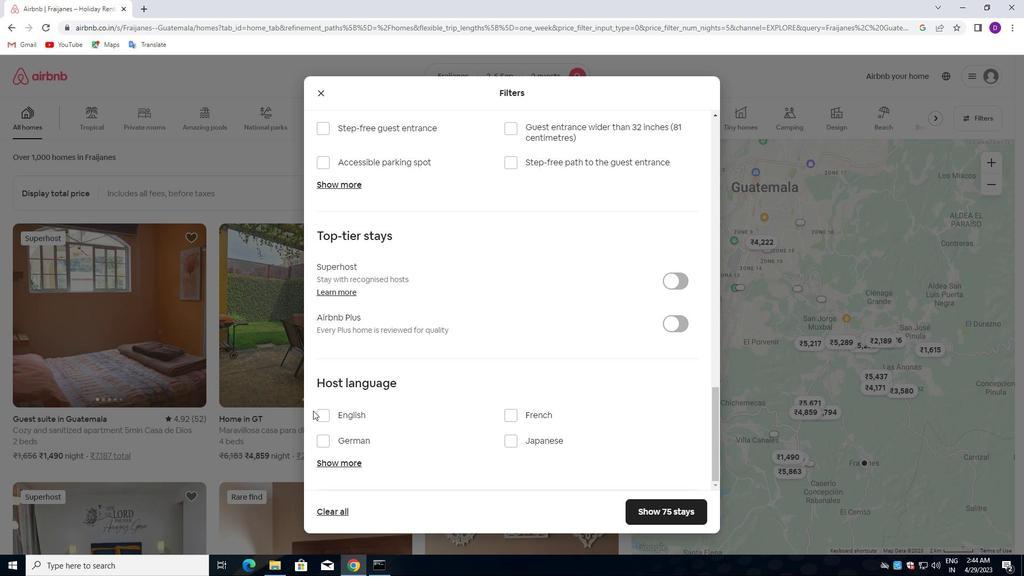 
Action: Mouse pressed left at (316, 414)
Screenshot: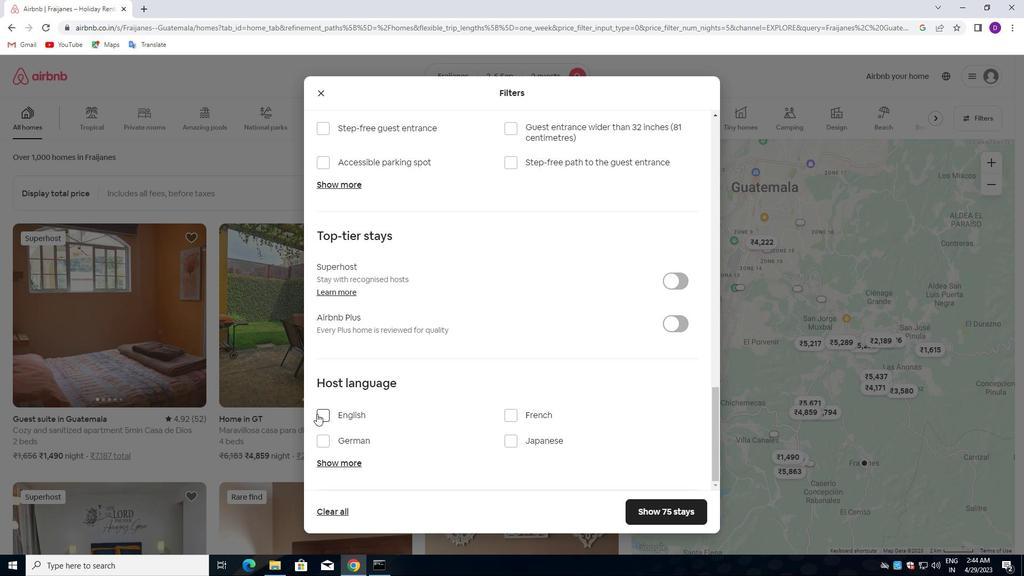 
Action: Mouse moved to (647, 515)
Screenshot: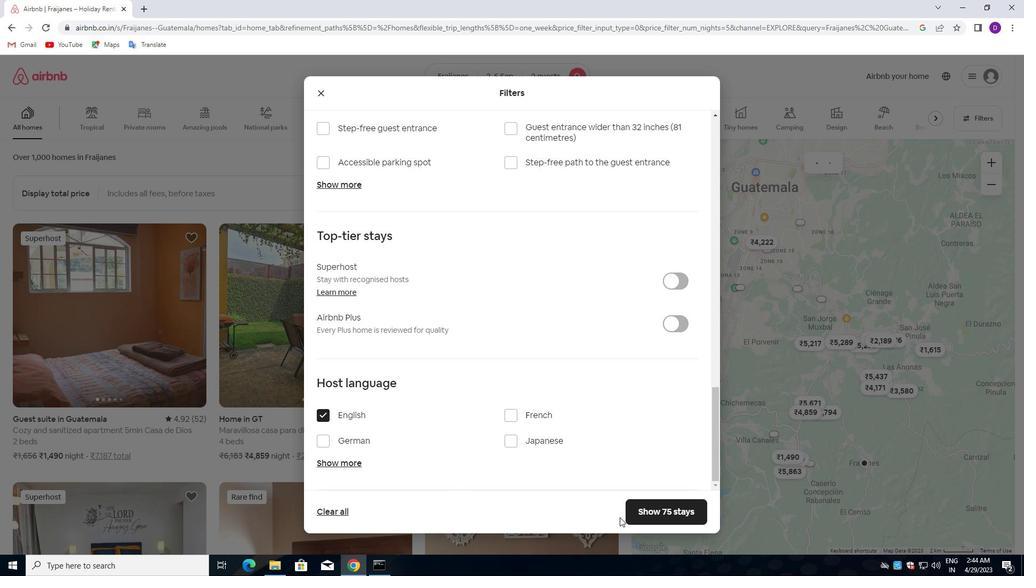 
Action: Mouse pressed left at (647, 515)
Screenshot: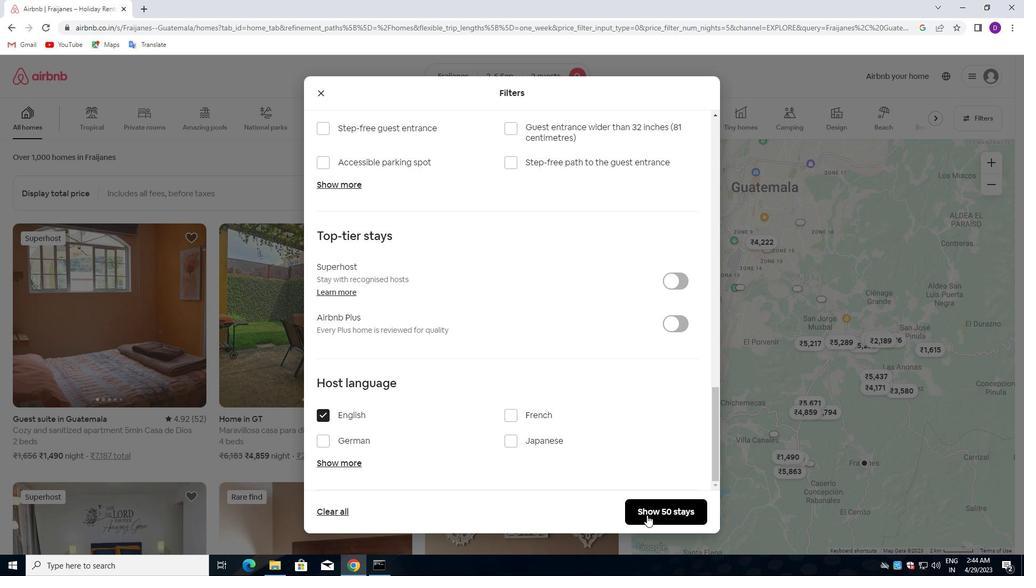 
Action: Mouse moved to (487, 401)
Screenshot: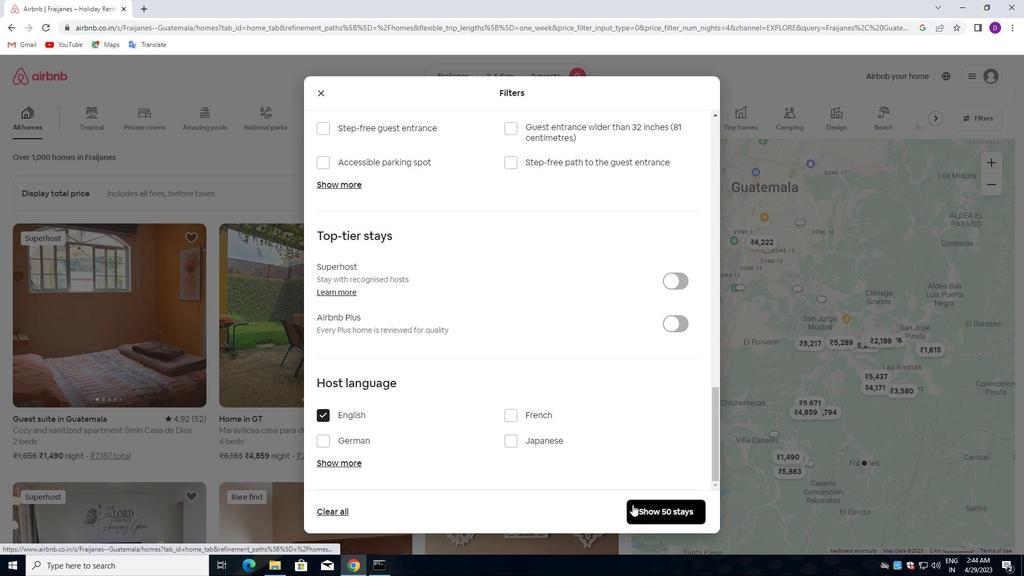 
